 Task: Add an event with the title Third Staff Training: Communication Skills, date '2024/05/02', time 7:50 AM to 9:50 AMand add a description: The quality assurance team will review project documentation such as project plans, requirements specifications, design documents, and test plans. They will ensure that the documentation is complete, accurate, and aligns with the project objectives and stakeholder expectations., put the event into Blue category, logged in from the account softage.8@softage.netand send the event invitation to softage.3@softage.net and softage.4@softage.net. Set a reminder for the event 30 minutes before
Action: Mouse moved to (118, 146)
Screenshot: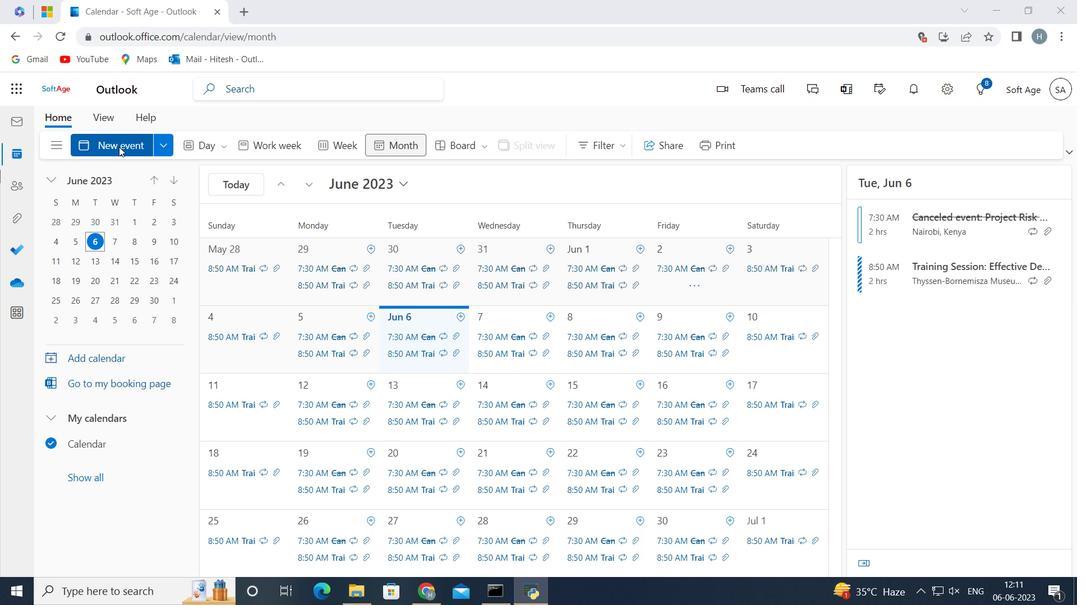 
Action: Mouse pressed left at (118, 146)
Screenshot: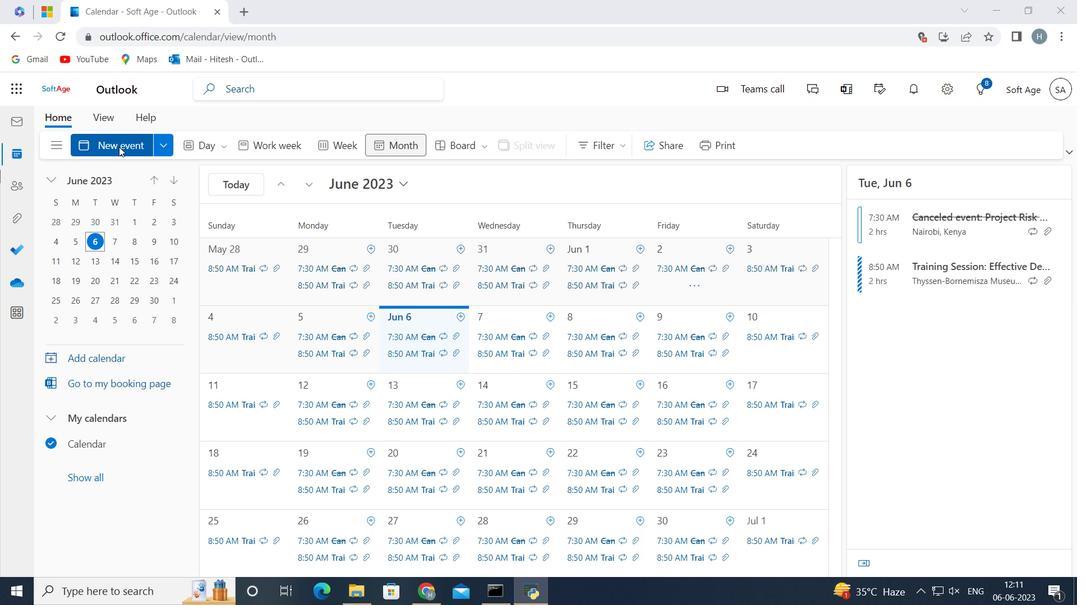 
Action: Mouse moved to (359, 236)
Screenshot: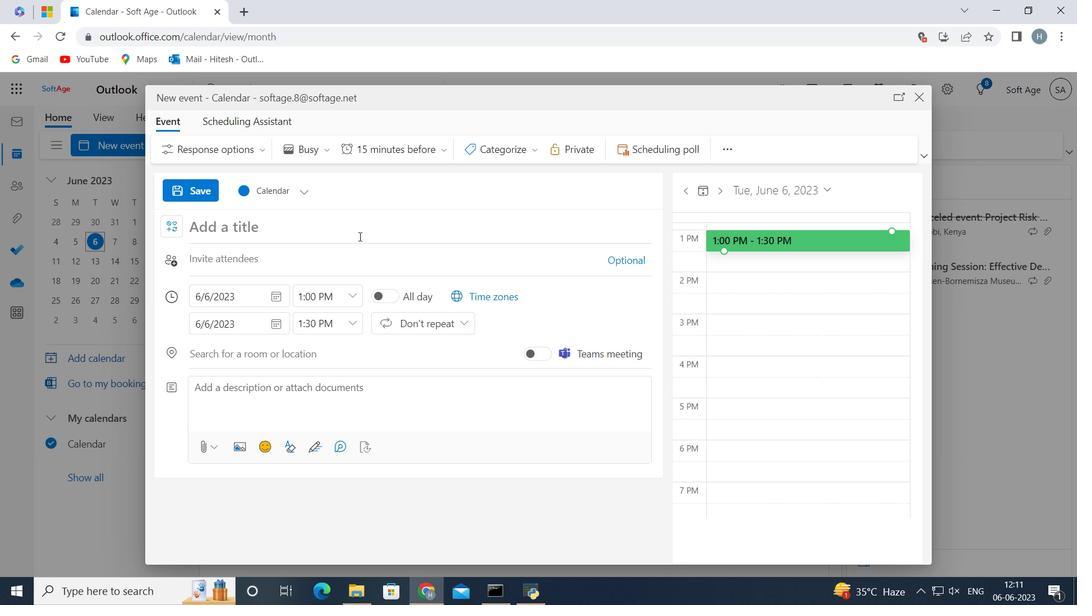 
Action: Mouse pressed left at (359, 236)
Screenshot: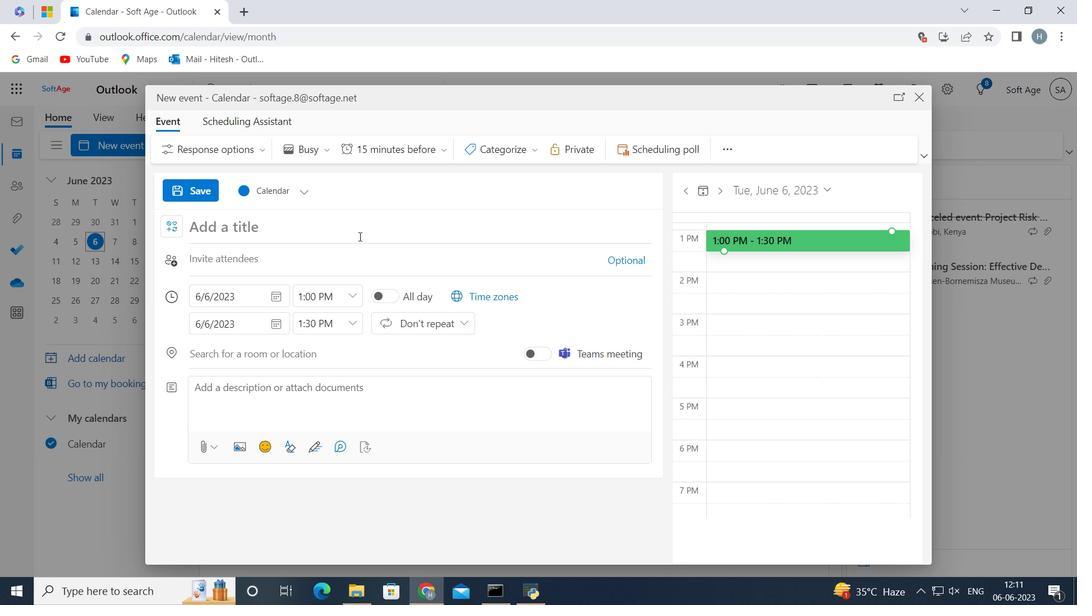 
Action: Key pressed <Key.shift>Third<Key.space><Key.shift>Staff<Key.space><Key.shift>Training<Key.shift_r>:<Key.space><Key.shift>Communication<Key.space><Key.shift>Skills<Key.space>
Screenshot: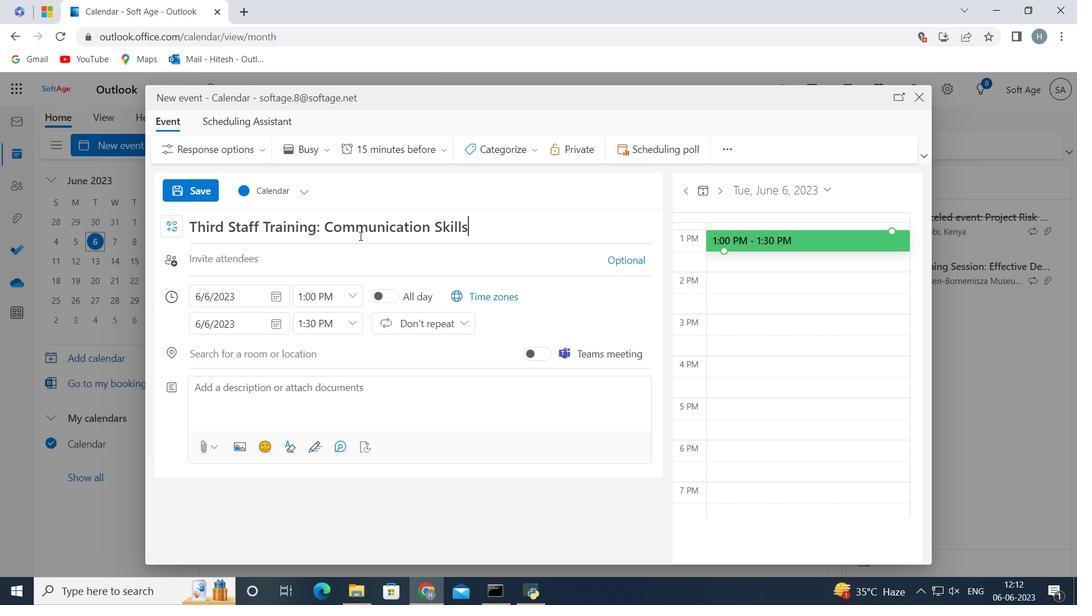 
Action: Mouse moved to (275, 293)
Screenshot: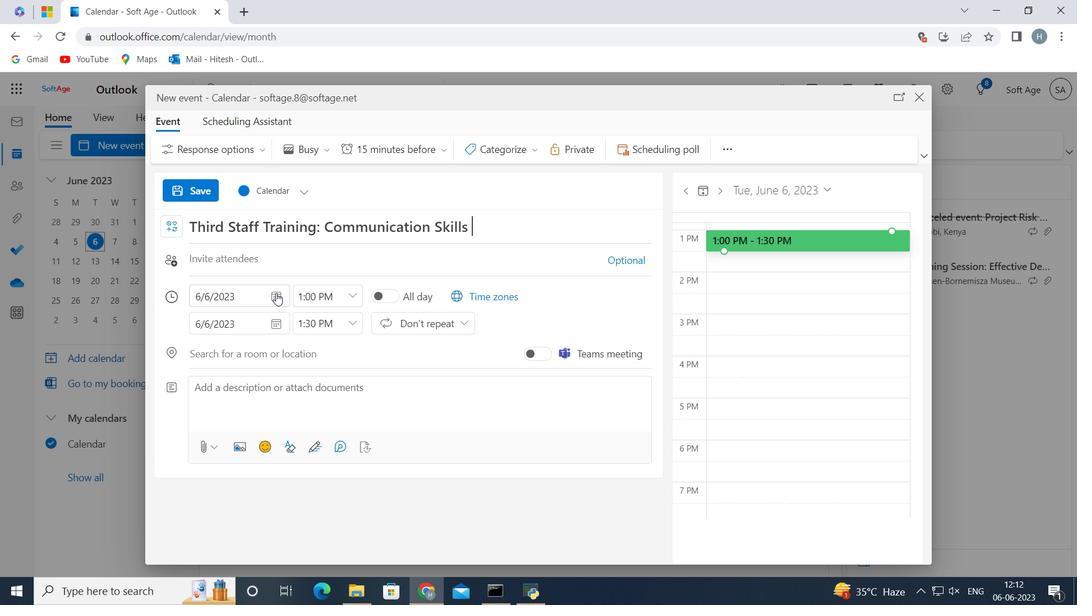 
Action: Mouse pressed left at (275, 293)
Screenshot: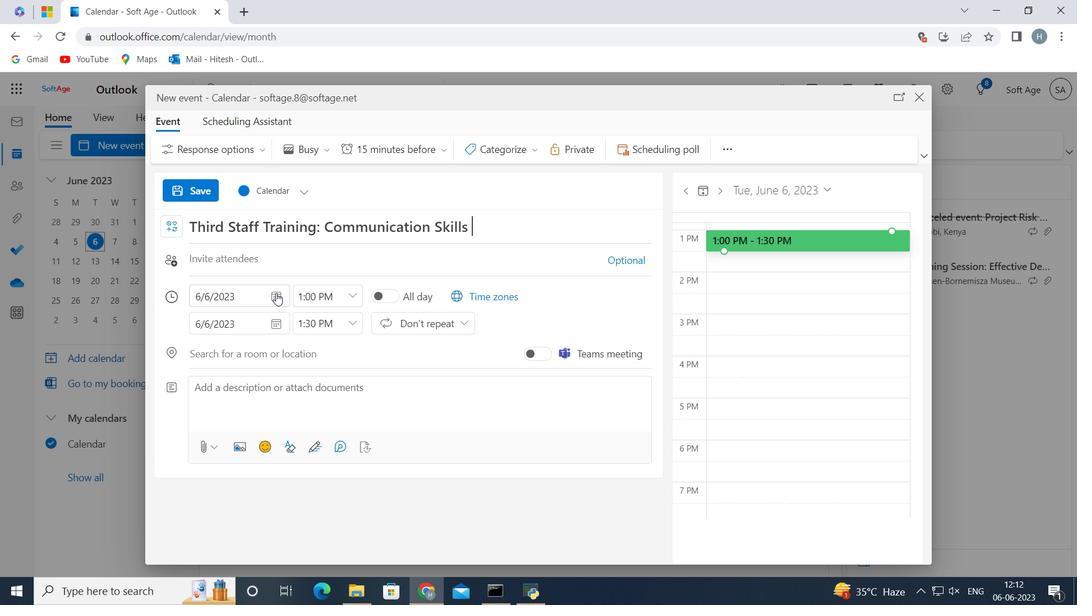 
Action: Mouse moved to (249, 325)
Screenshot: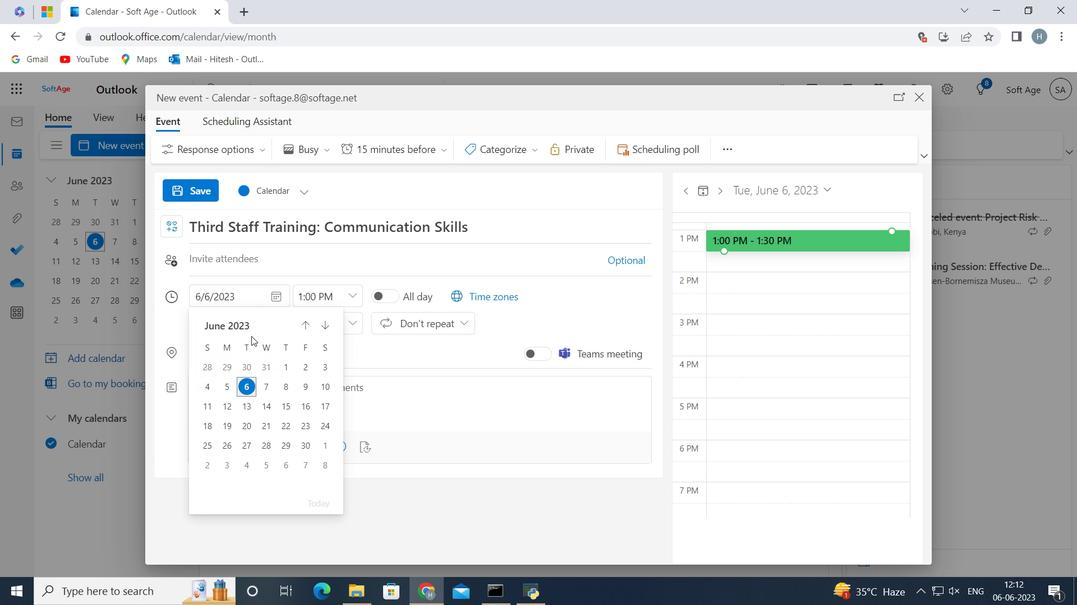 
Action: Mouse pressed left at (249, 325)
Screenshot: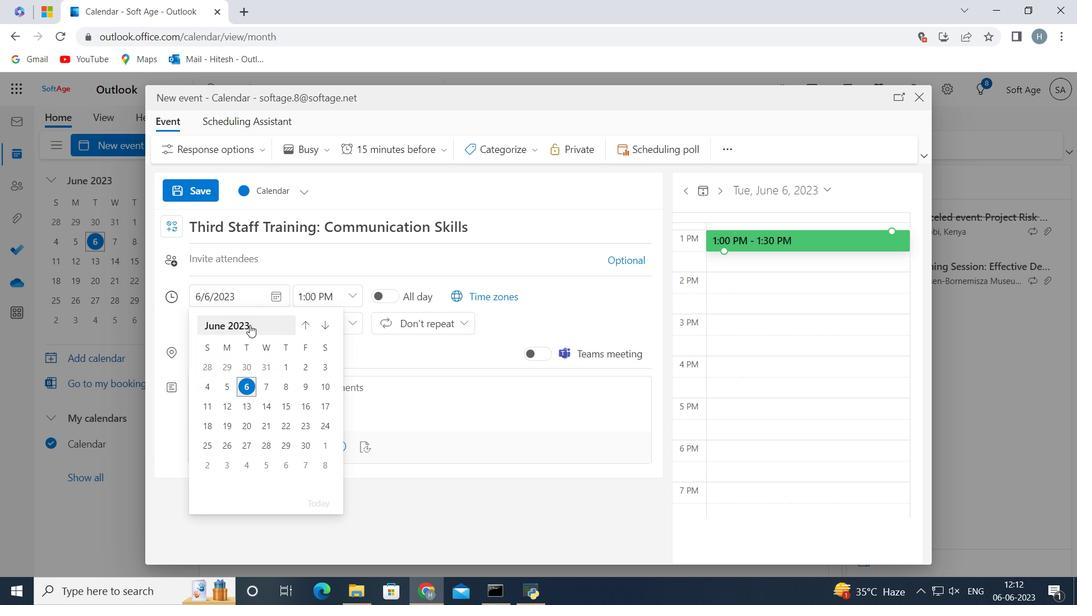 
Action: Mouse moved to (249, 325)
Screenshot: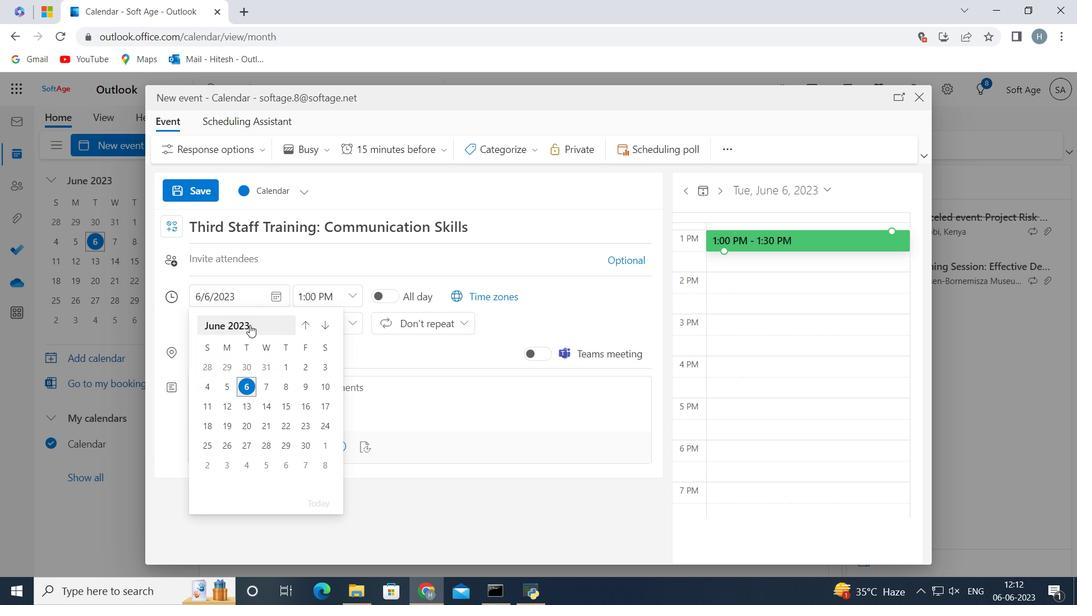 
Action: Mouse pressed left at (249, 325)
Screenshot: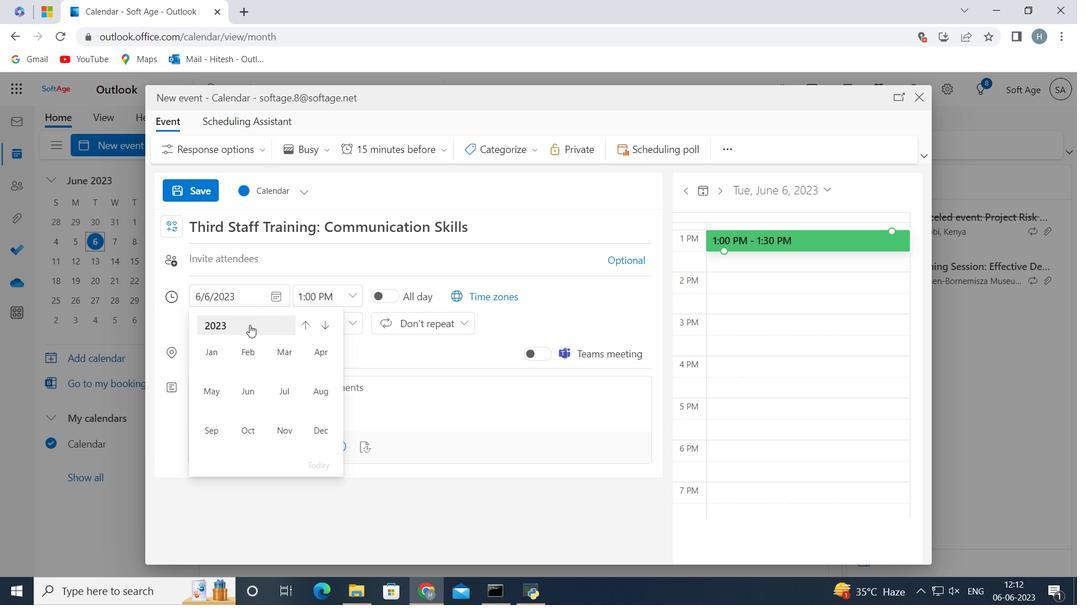 
Action: Mouse moved to (215, 390)
Screenshot: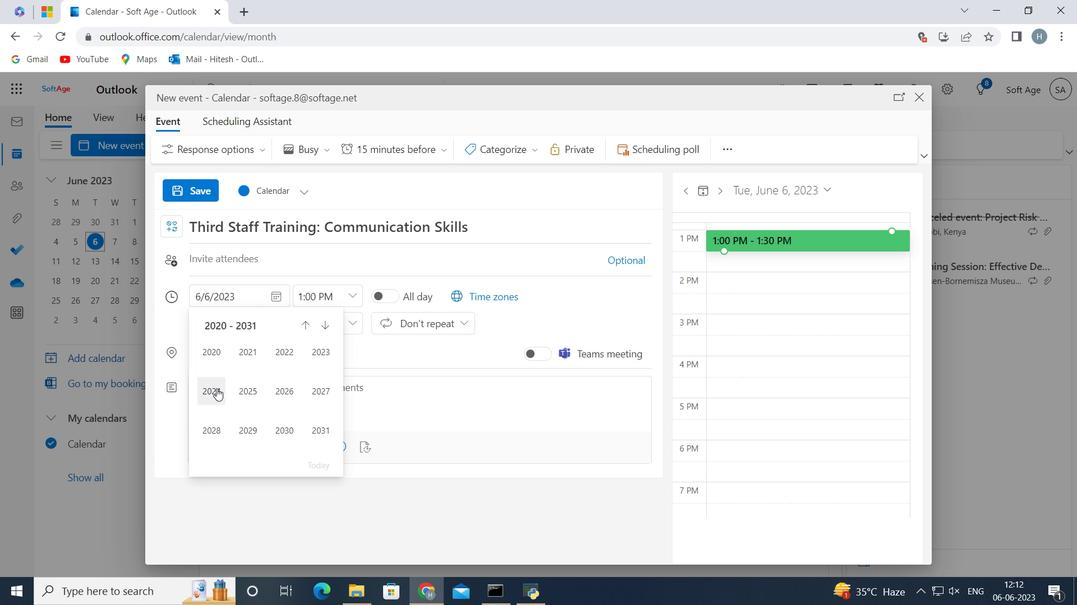 
Action: Mouse pressed left at (215, 390)
Screenshot: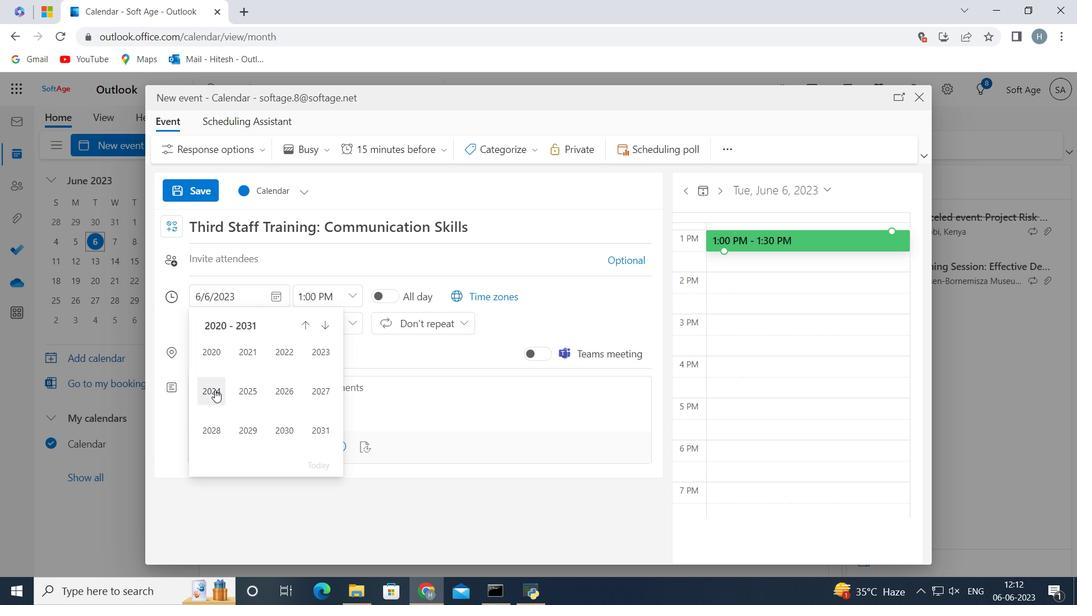 
Action: Mouse moved to (208, 390)
Screenshot: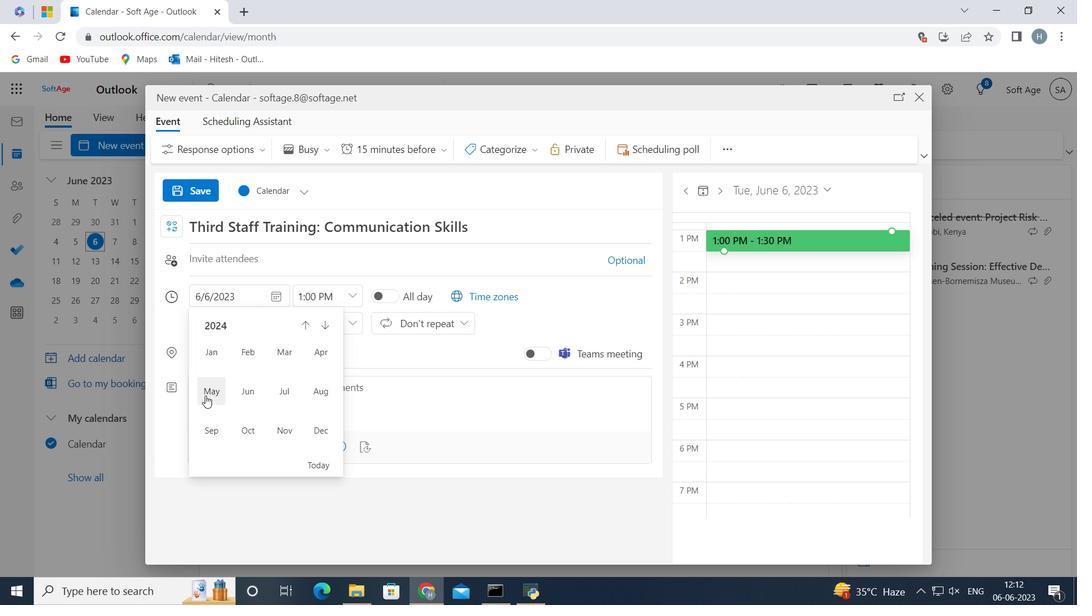 
Action: Mouse pressed left at (208, 390)
Screenshot: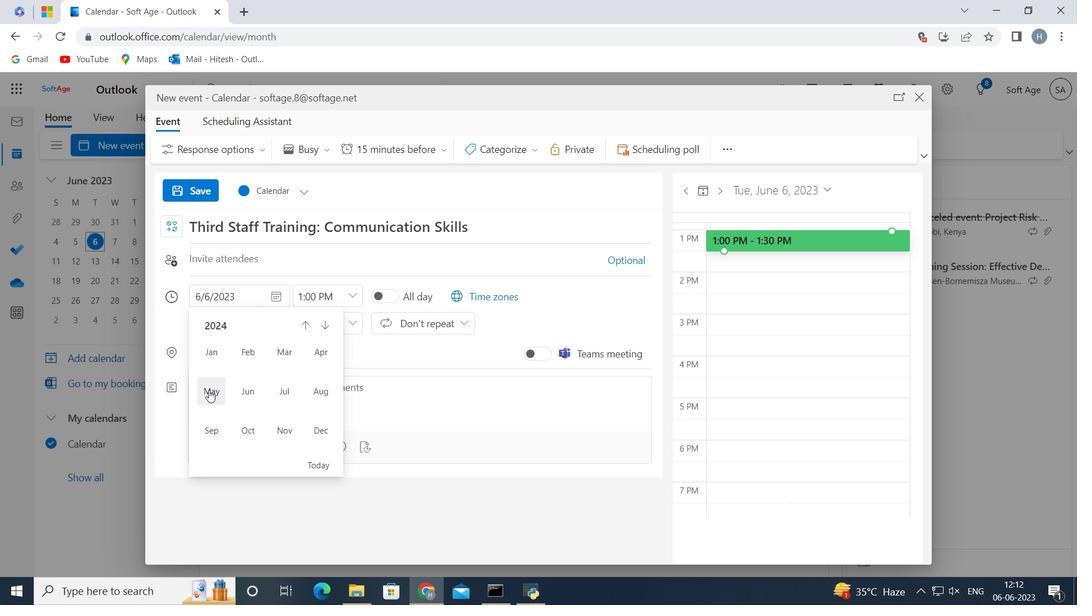 
Action: Mouse moved to (282, 368)
Screenshot: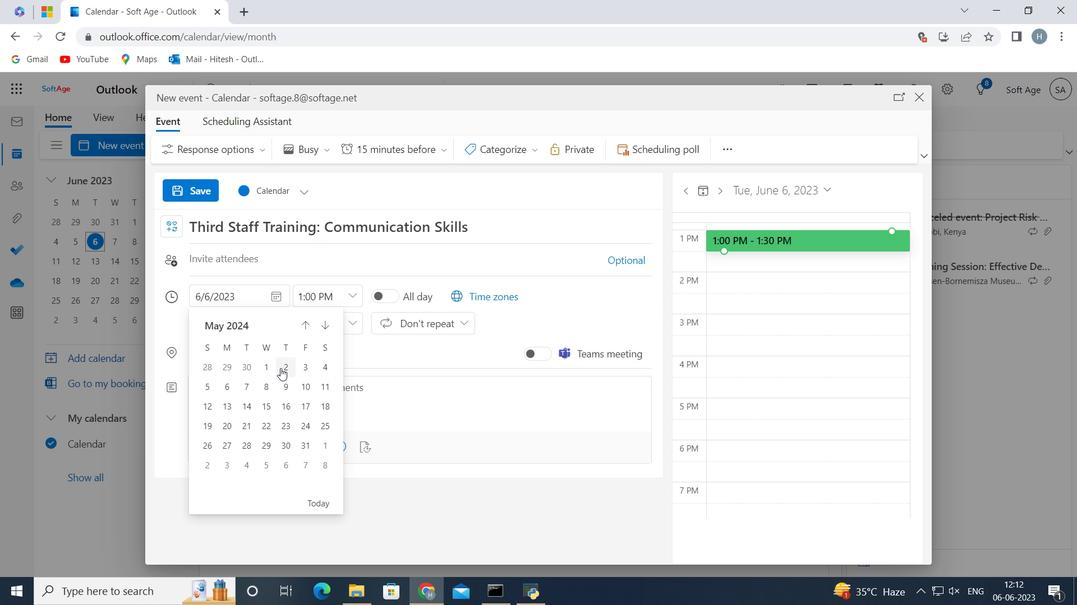 
Action: Mouse pressed left at (282, 368)
Screenshot: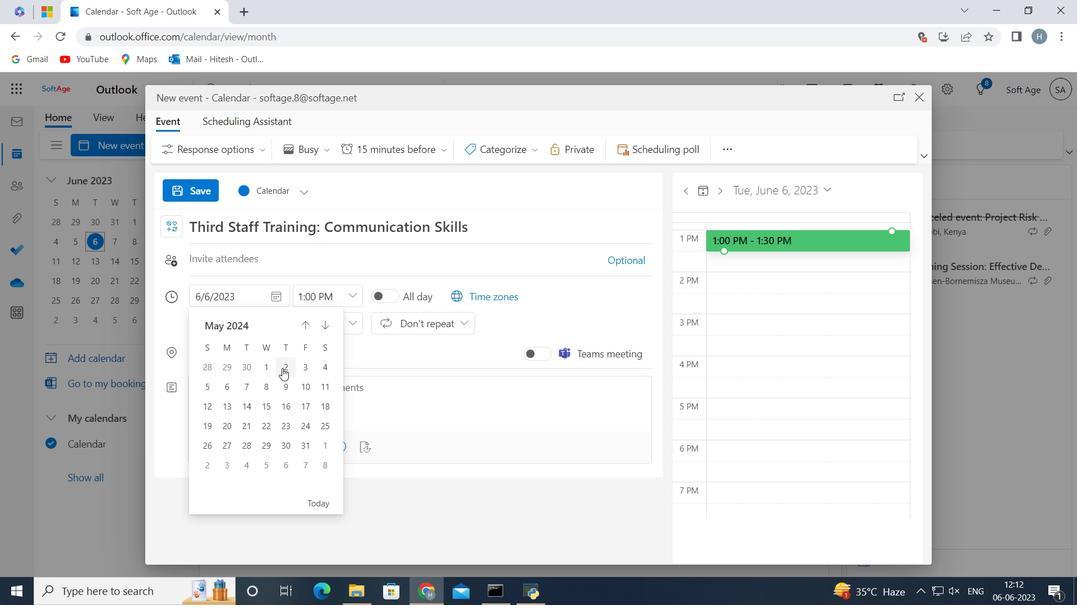 
Action: Mouse moved to (355, 292)
Screenshot: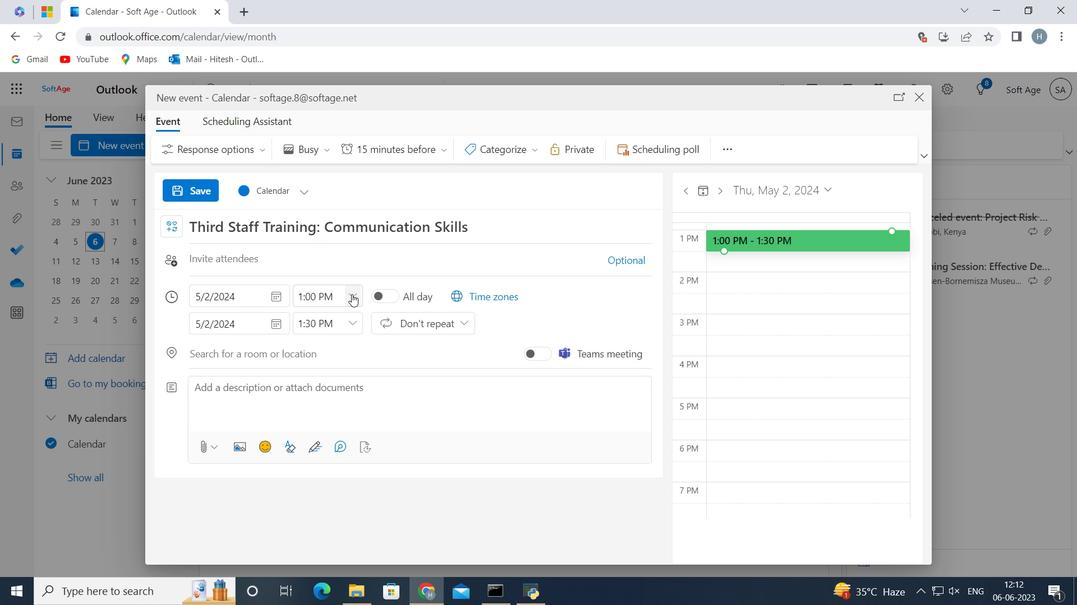 
Action: Mouse pressed left at (355, 292)
Screenshot: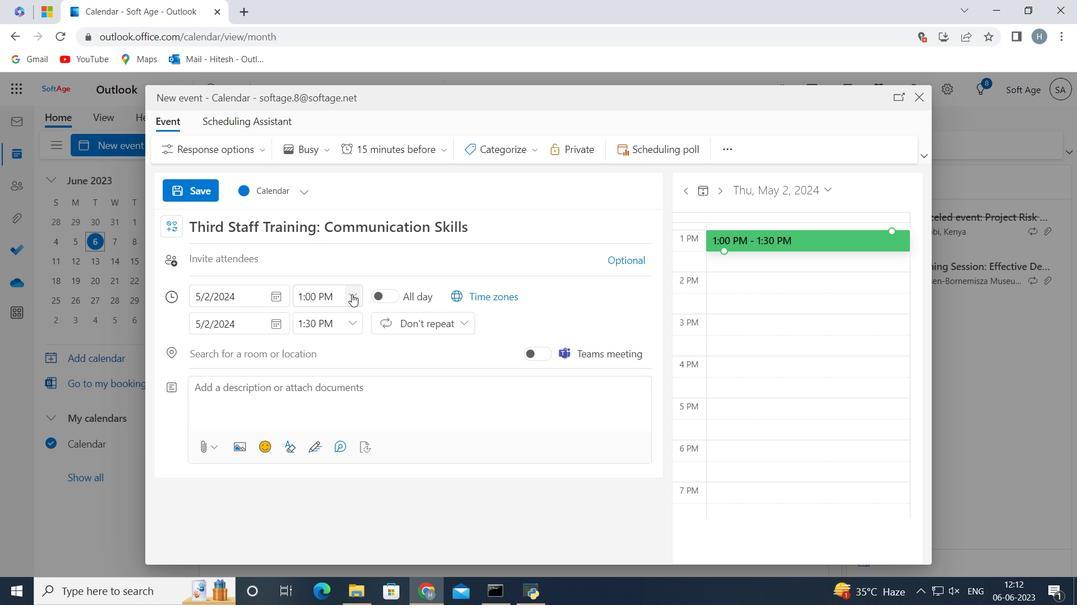 
Action: Mouse moved to (315, 401)
Screenshot: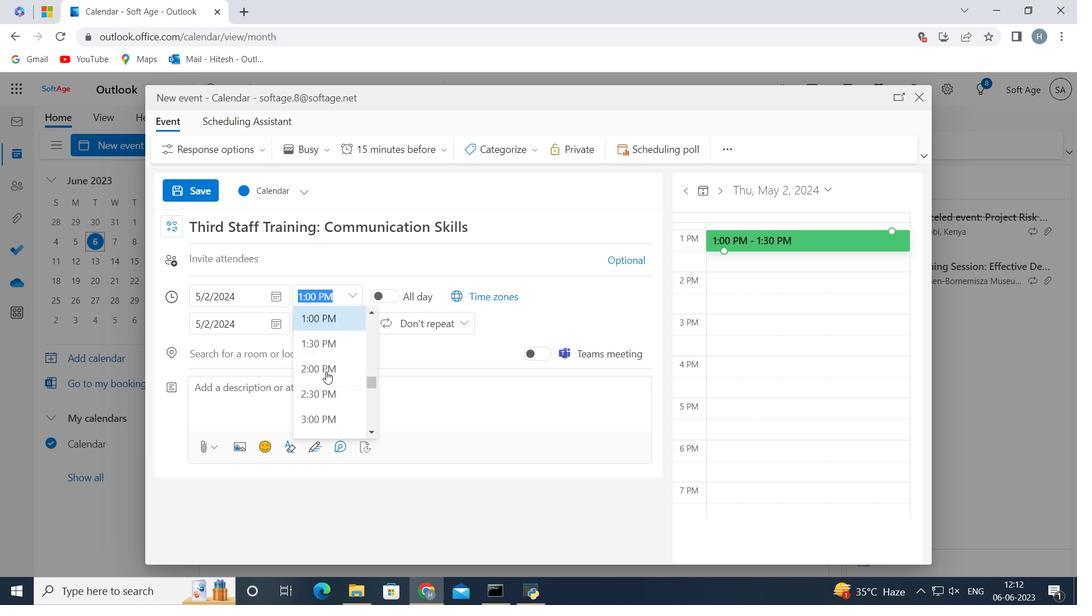 
Action: Mouse scrolled (315, 402) with delta (0, 0)
Screenshot: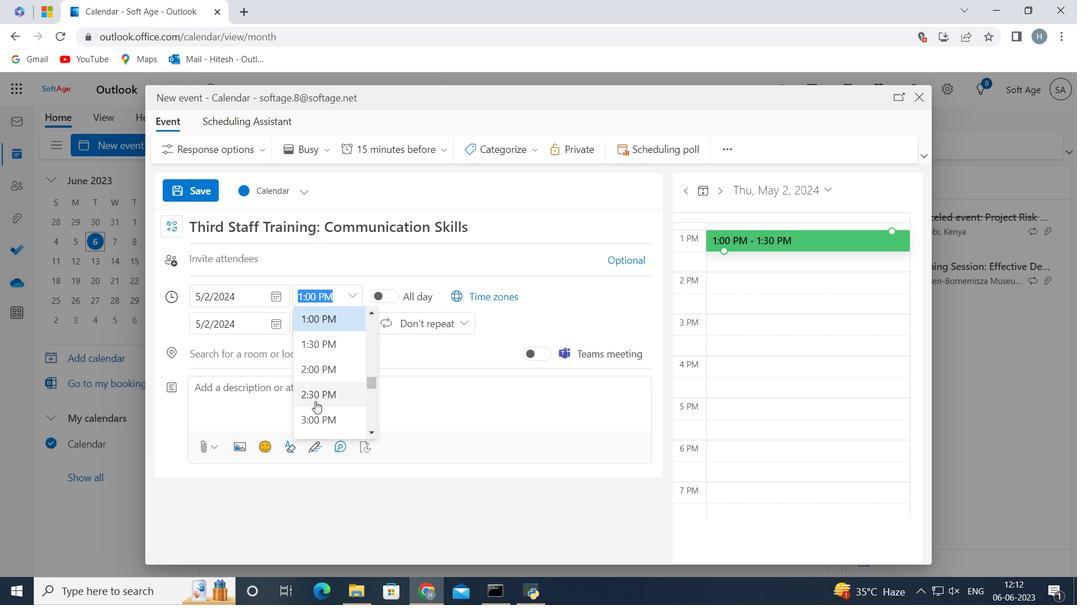 
Action: Mouse scrolled (315, 402) with delta (0, 0)
Screenshot: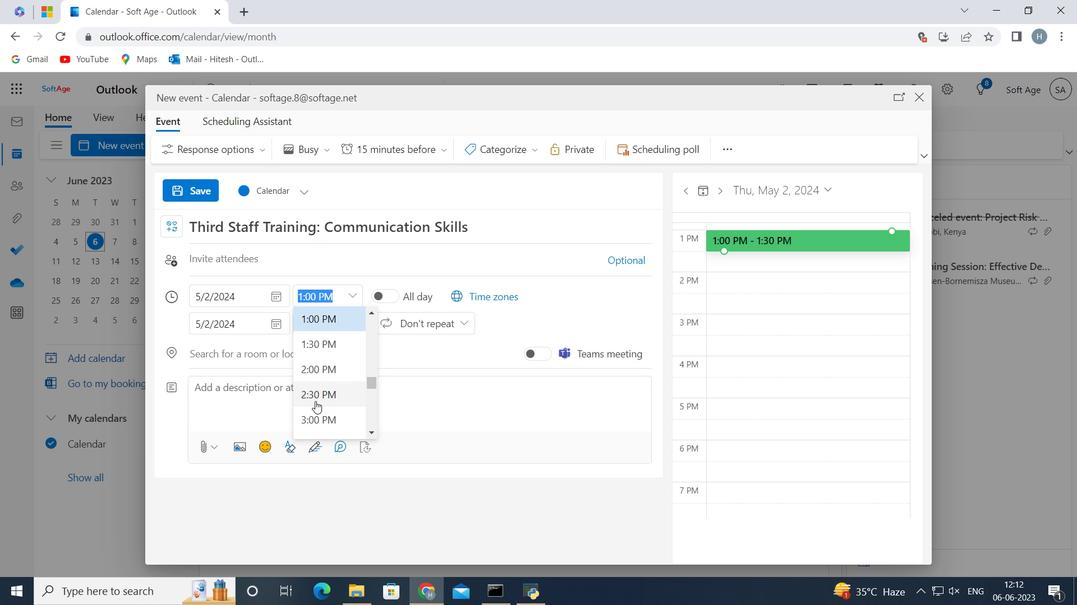 
Action: Mouse scrolled (315, 402) with delta (0, 0)
Screenshot: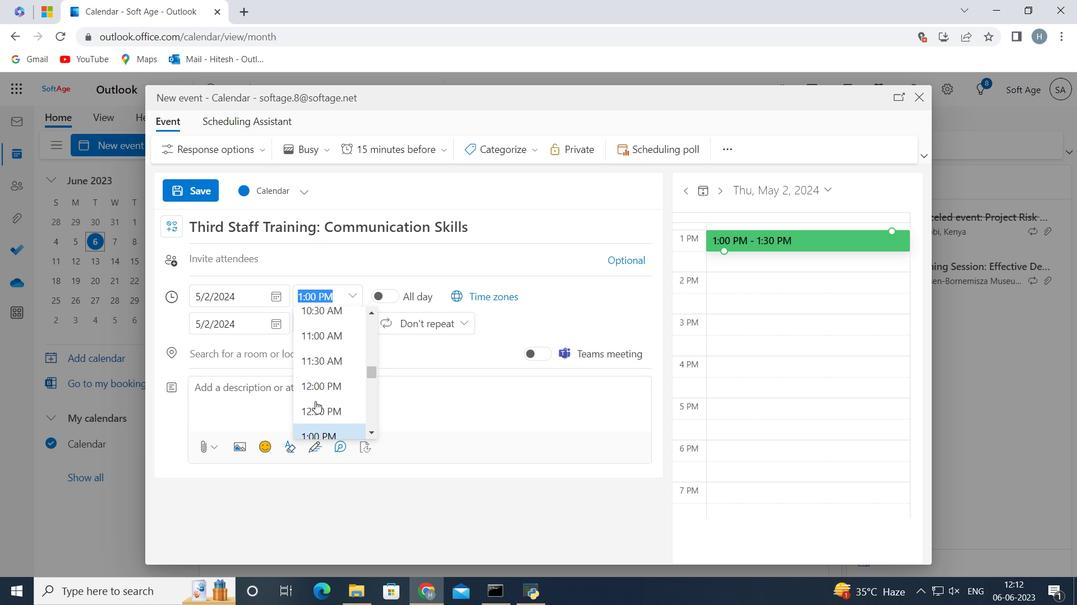 
Action: Mouse scrolled (315, 402) with delta (0, 0)
Screenshot: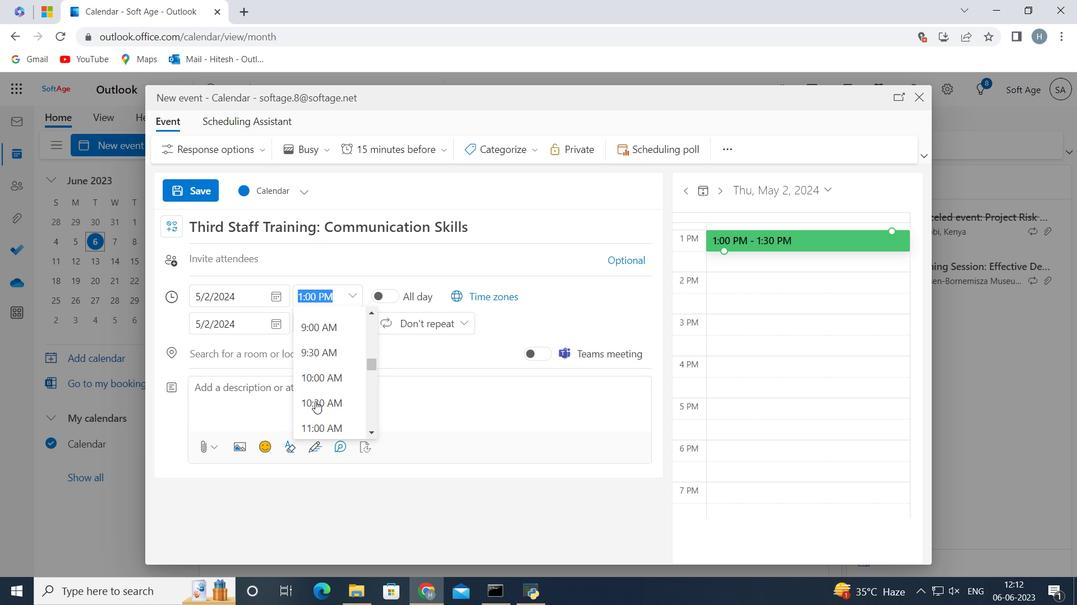 
Action: Mouse scrolled (315, 402) with delta (0, 0)
Screenshot: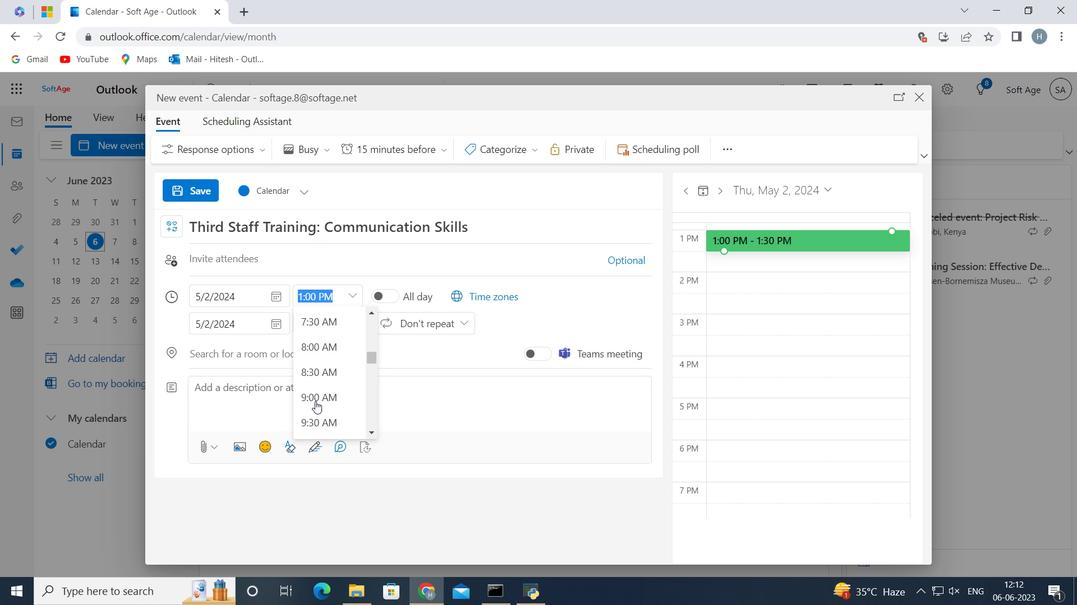 
Action: Mouse moved to (317, 385)
Screenshot: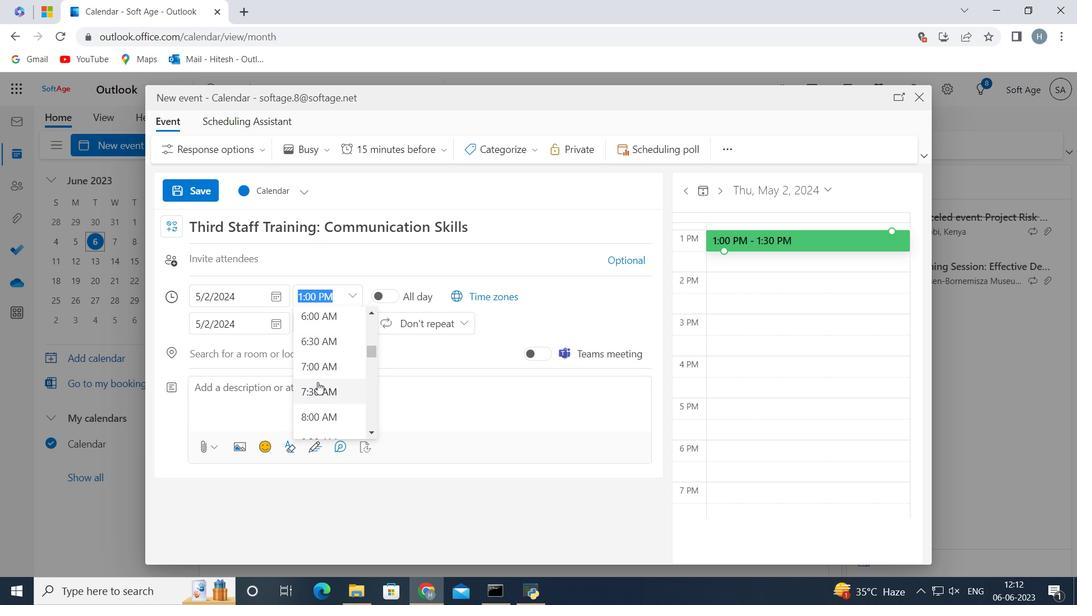 
Action: Mouse pressed left at (317, 385)
Screenshot: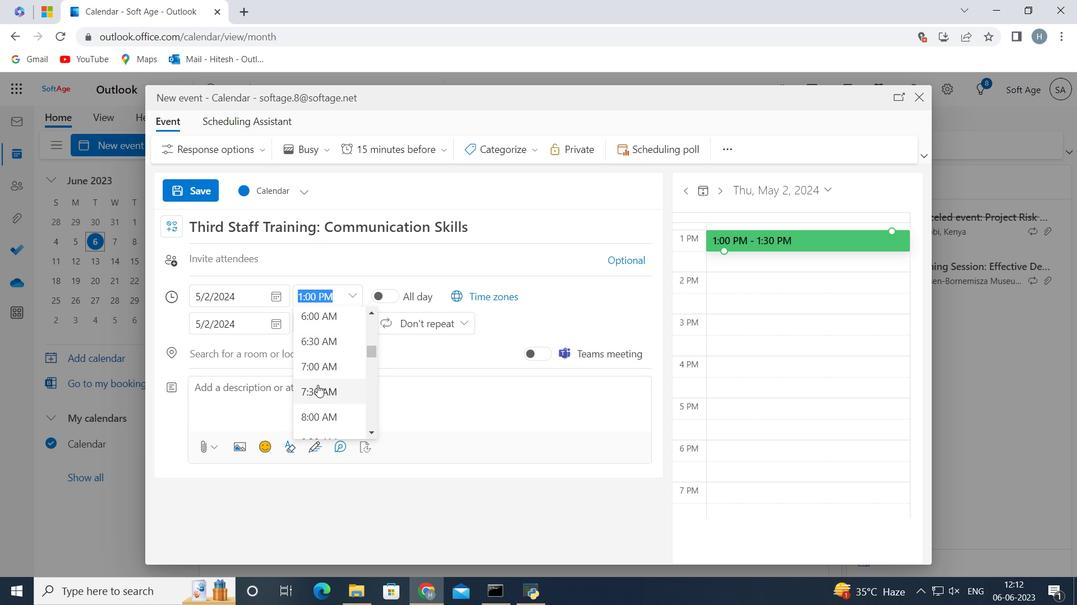 
Action: Mouse moved to (312, 302)
Screenshot: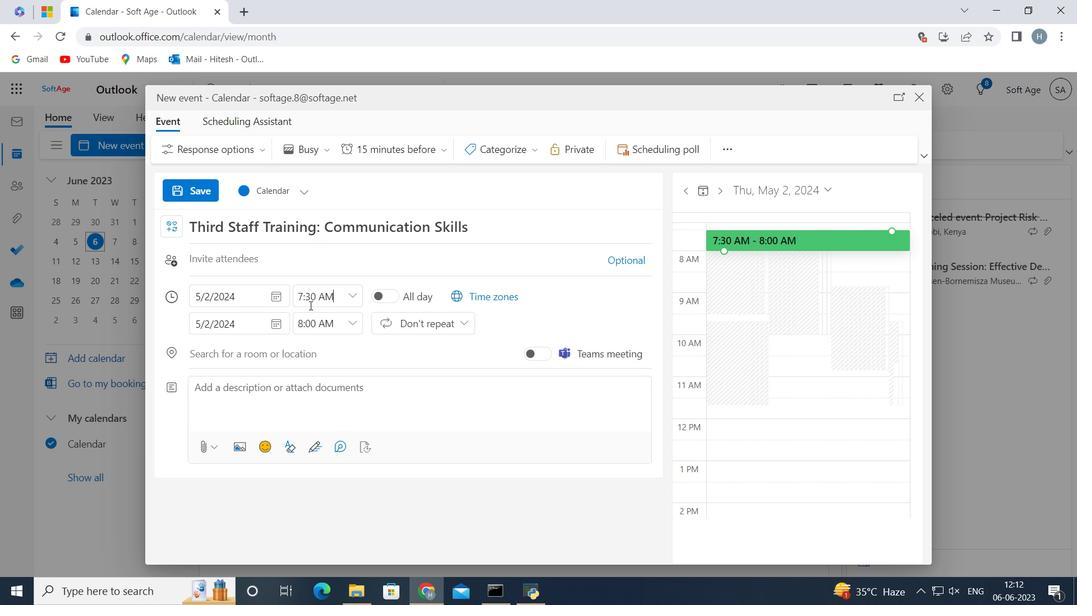
Action: Mouse pressed left at (312, 302)
Screenshot: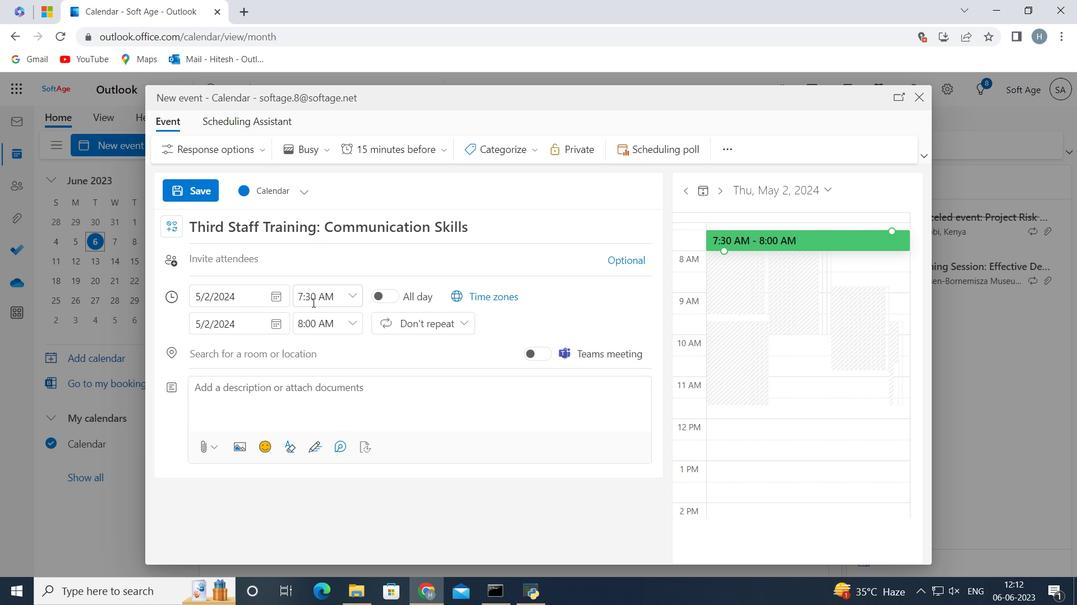 
Action: Mouse moved to (311, 304)
Screenshot: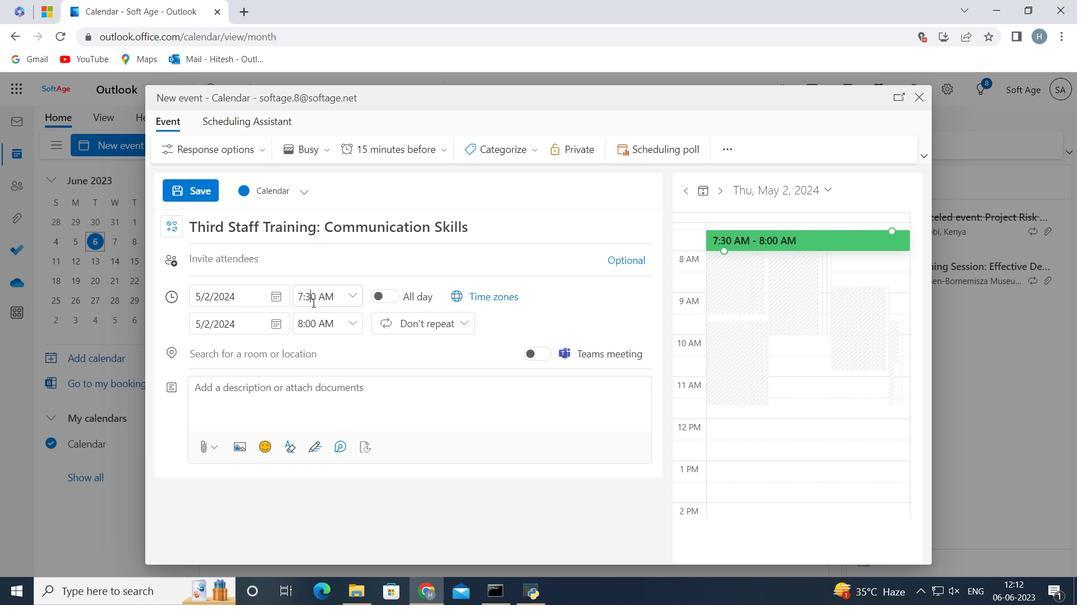 
Action: Key pressed <Key.backspace>5
Screenshot: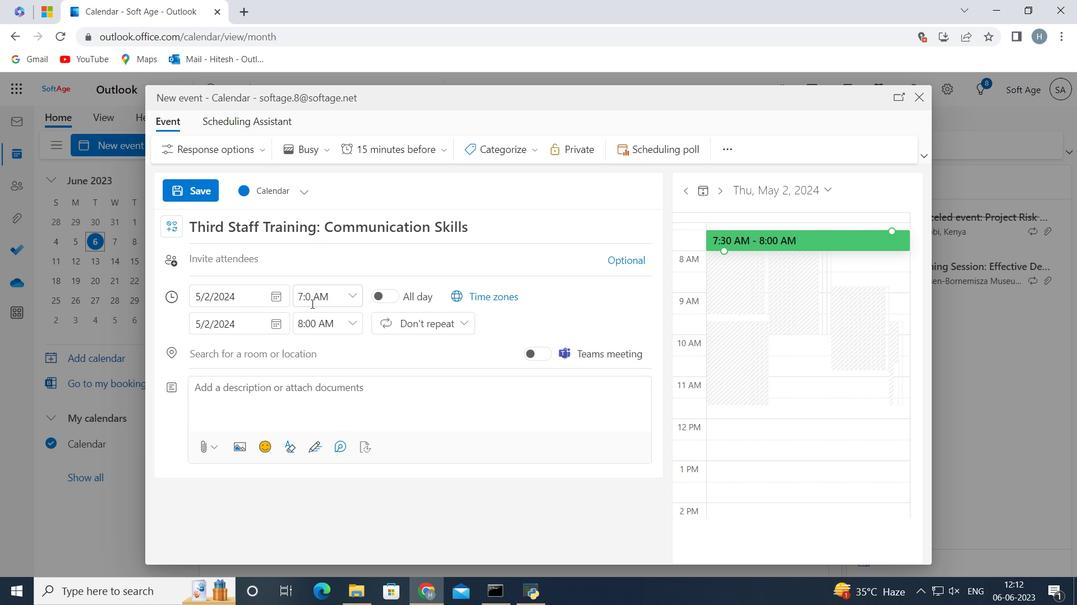 
Action: Mouse moved to (357, 321)
Screenshot: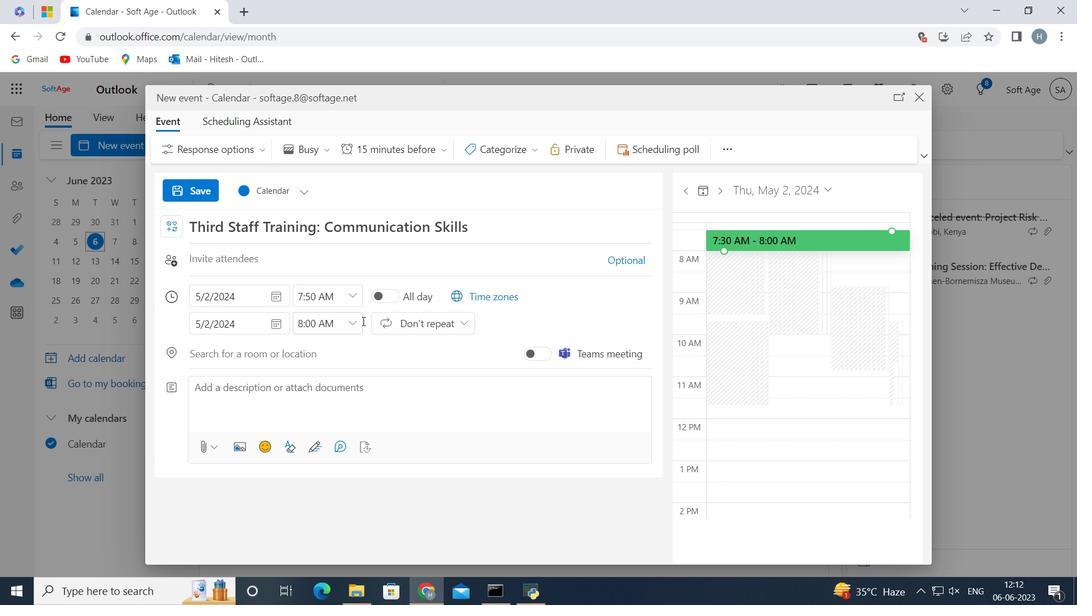 
Action: Mouse pressed left at (357, 321)
Screenshot: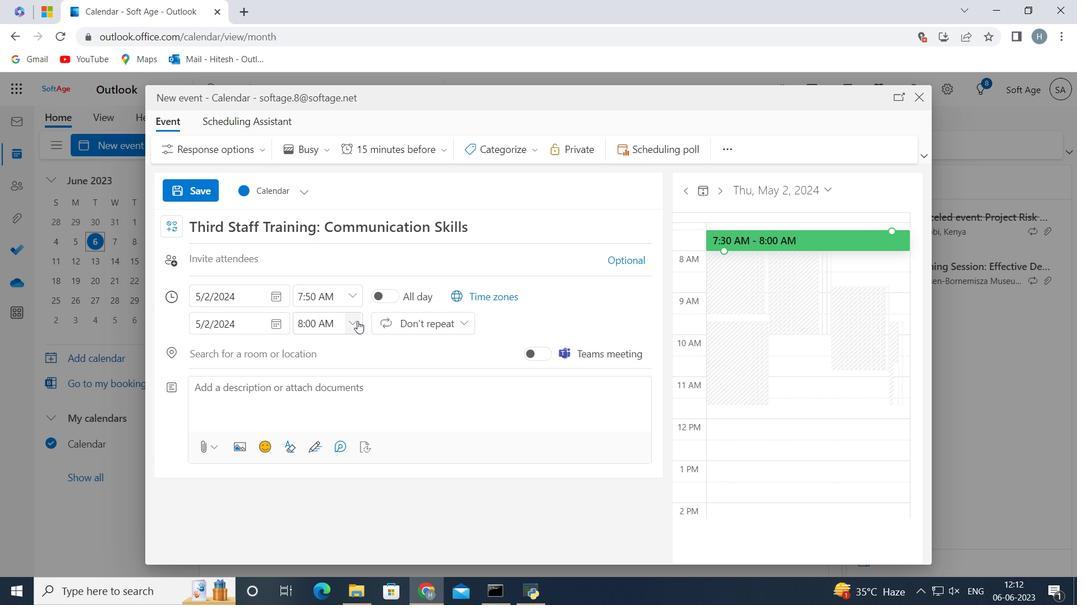 
Action: Mouse moved to (361, 414)
Screenshot: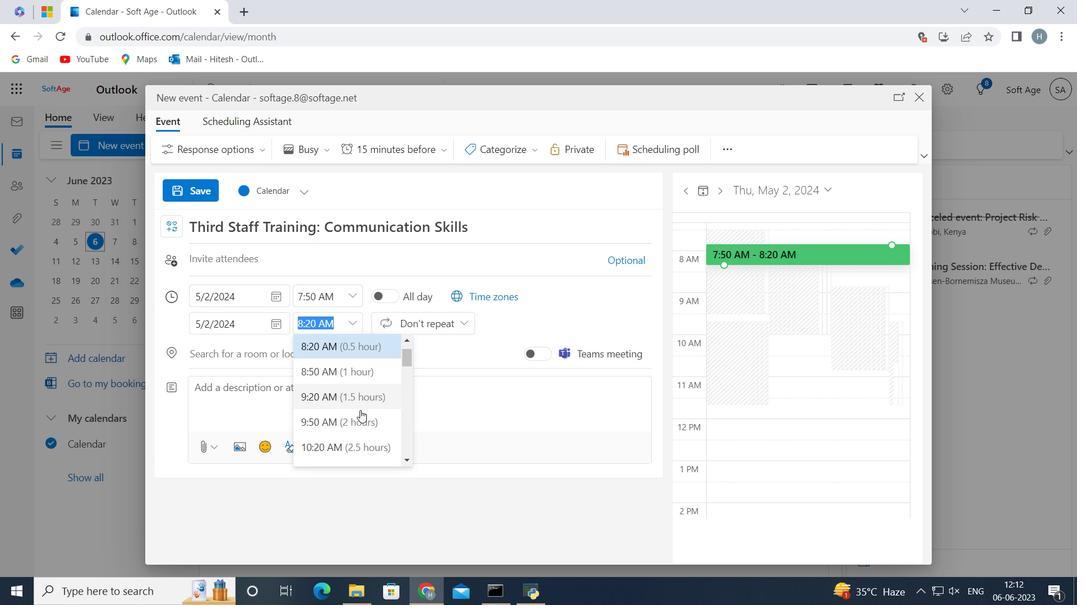 
Action: Mouse pressed left at (361, 414)
Screenshot: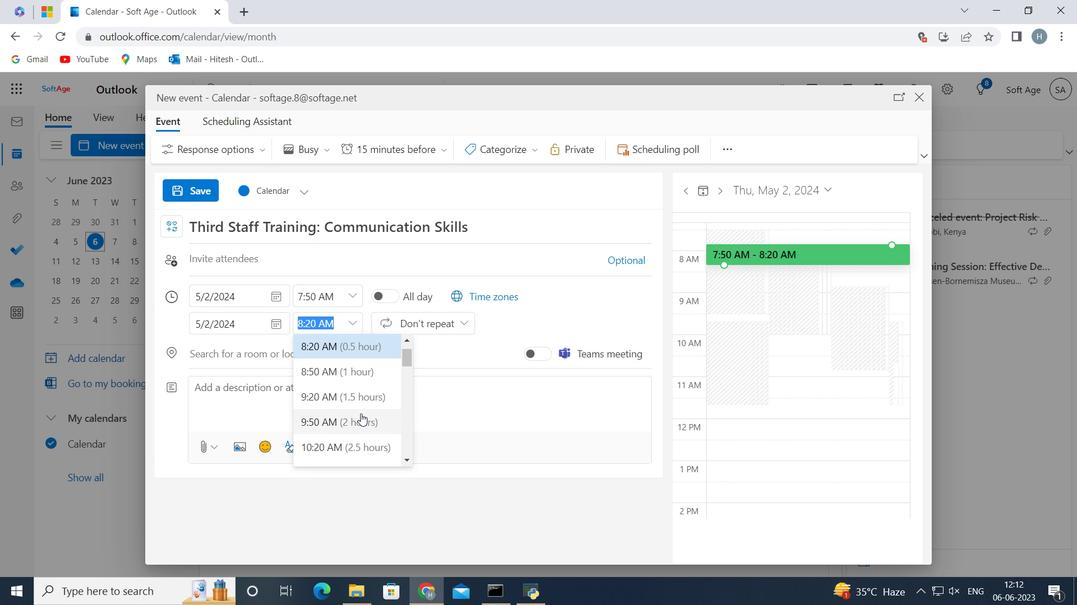 
Action: Mouse moved to (347, 387)
Screenshot: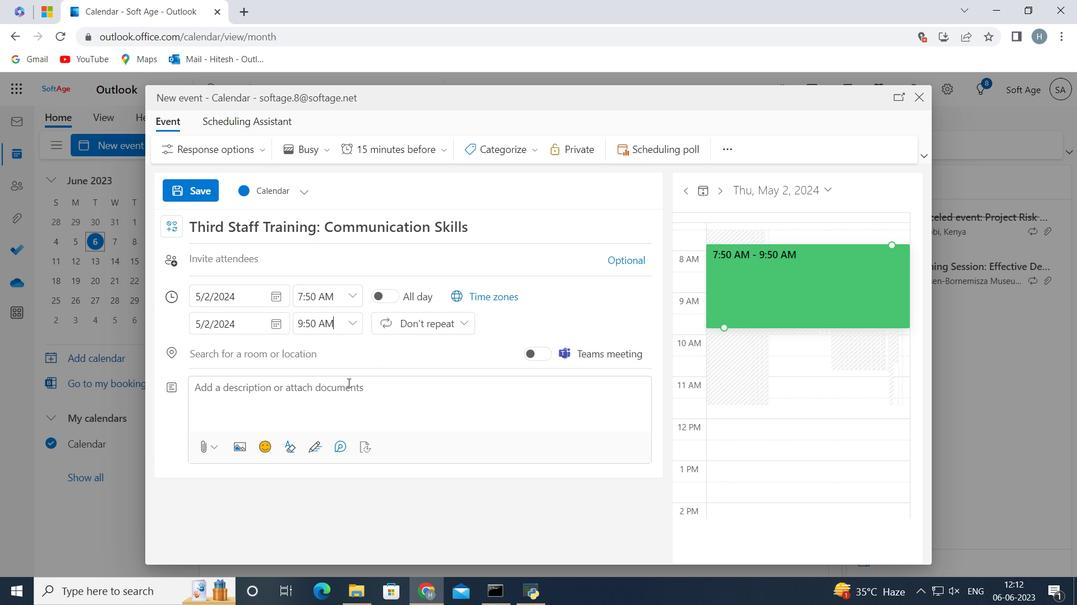 
Action: Mouse pressed left at (347, 387)
Screenshot: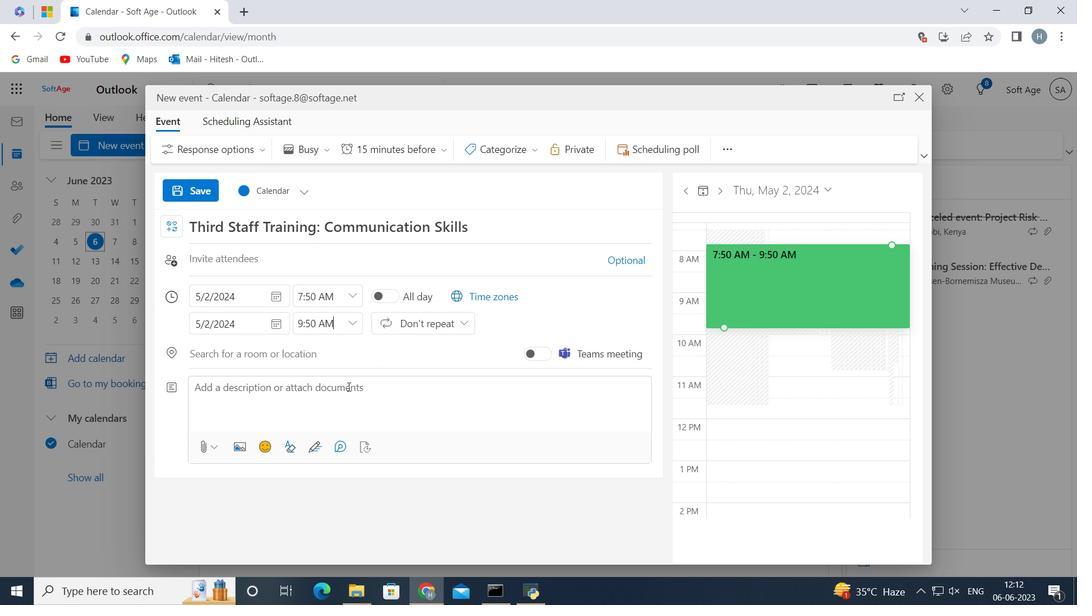 
Action: Mouse moved to (348, 387)
Screenshot: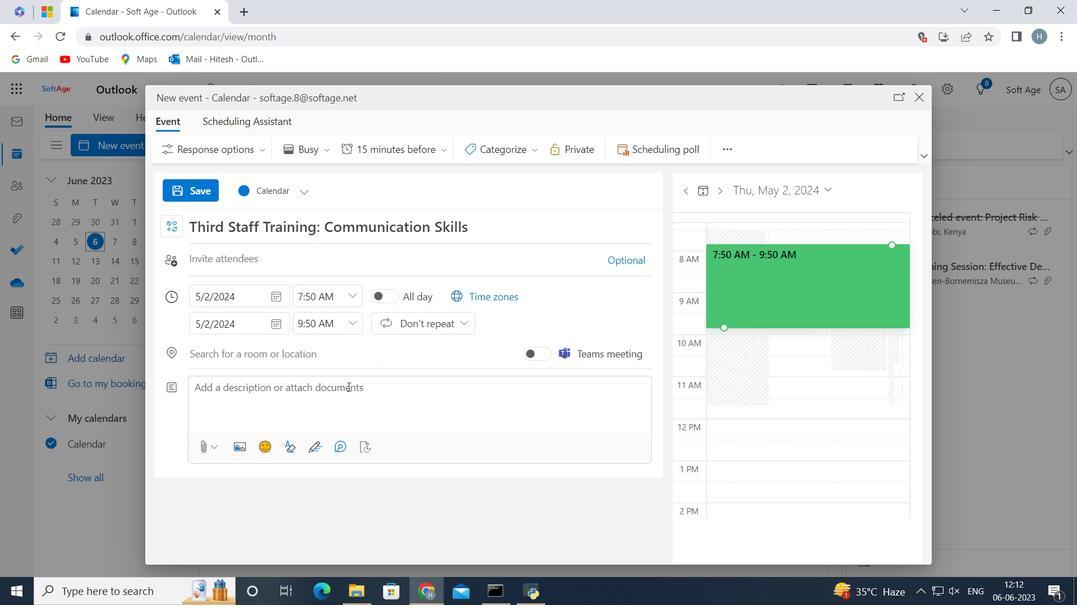 
Action: Key pressed <Key.shift>The<Key.space>quality<Key.space>assurance<Key.space>team<Key.space>will<Key.space>revie<Key.space>project<Key.space>documentation<Key.space>such<Key.space>as<Key.space>project<Key.space>plans,<Key.space>requirements<Key.space>specifications,<Key.space>design<Key.space>documents,<Key.space>and<Key.space>test<Key.space>plans.<Key.space><Key.shift>They<Key.space>will<Key.space>ensure<Key.space>that<Key.space>the<Key.space>documents<Key.backspace>ation<Key.space>is<Key.space>complete,<Key.space>accurate,<Key.space>and<Key.space>aligns<Key.space>with<Key.space>the<Key.space>project<Key.space>objectives<Key.space>and<Key.space>stakeholder<Key.space>expectations.<Key.space>
Screenshot: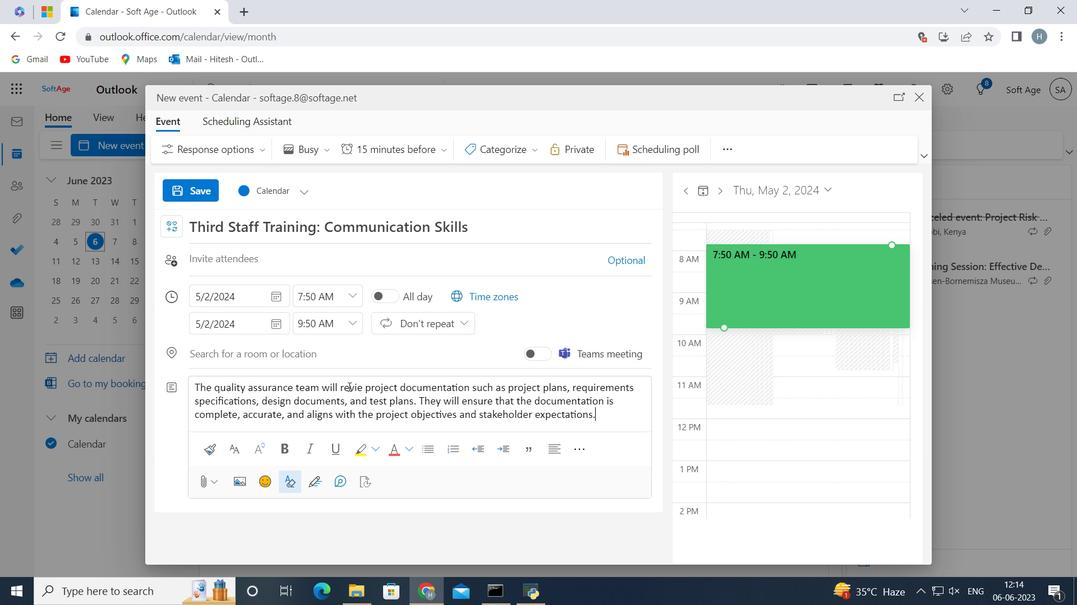 
Action: Mouse moved to (521, 152)
Screenshot: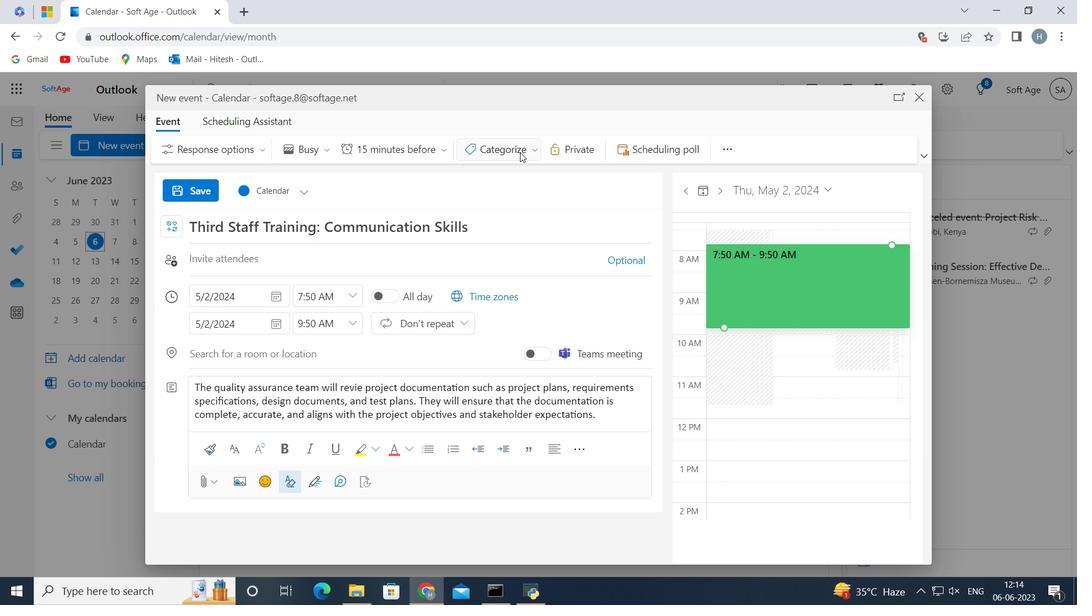 
Action: Mouse pressed left at (521, 152)
Screenshot: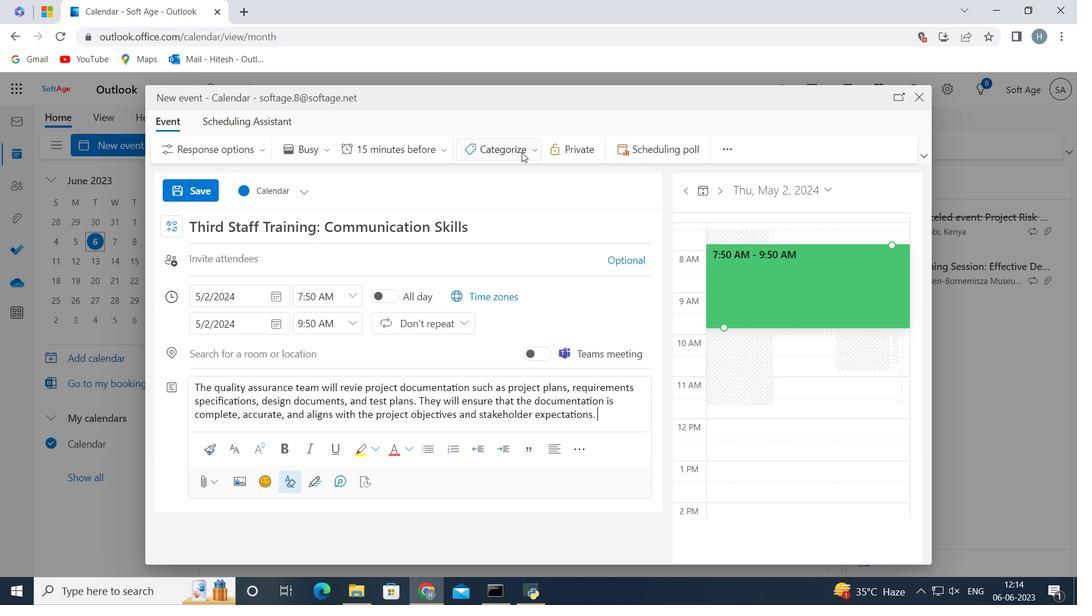 
Action: Mouse moved to (523, 178)
Screenshot: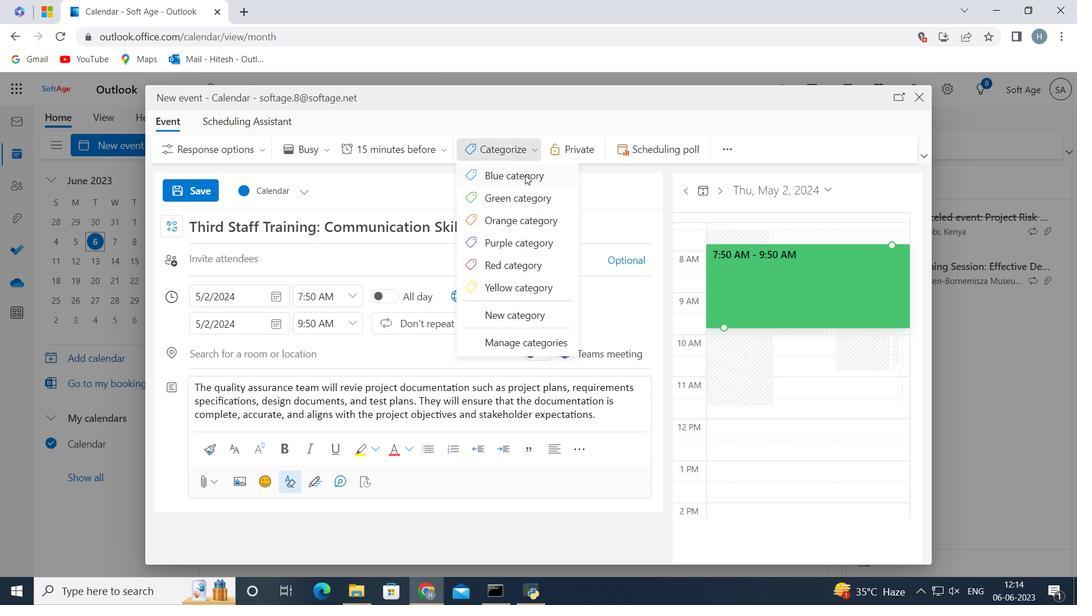 
Action: Mouse pressed left at (523, 178)
Screenshot: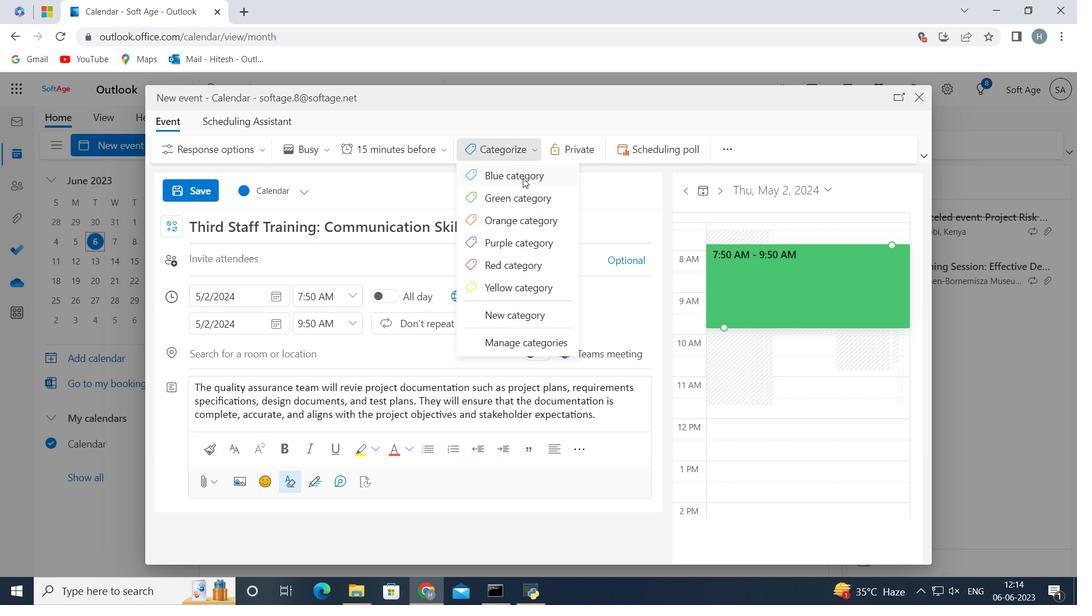 
Action: Mouse moved to (446, 270)
Screenshot: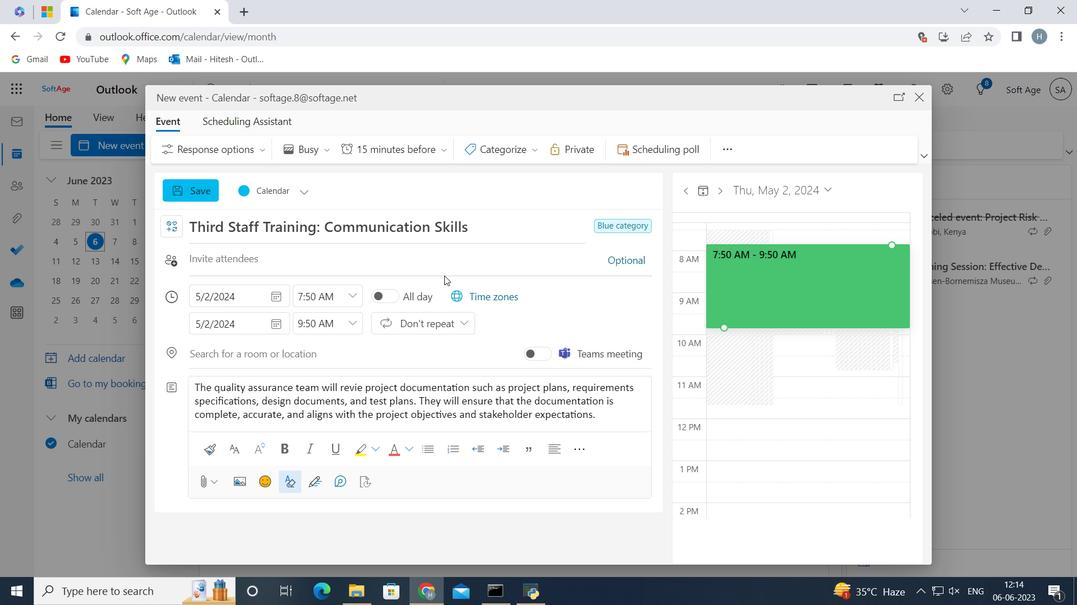 
Action: Mouse pressed left at (446, 270)
Screenshot: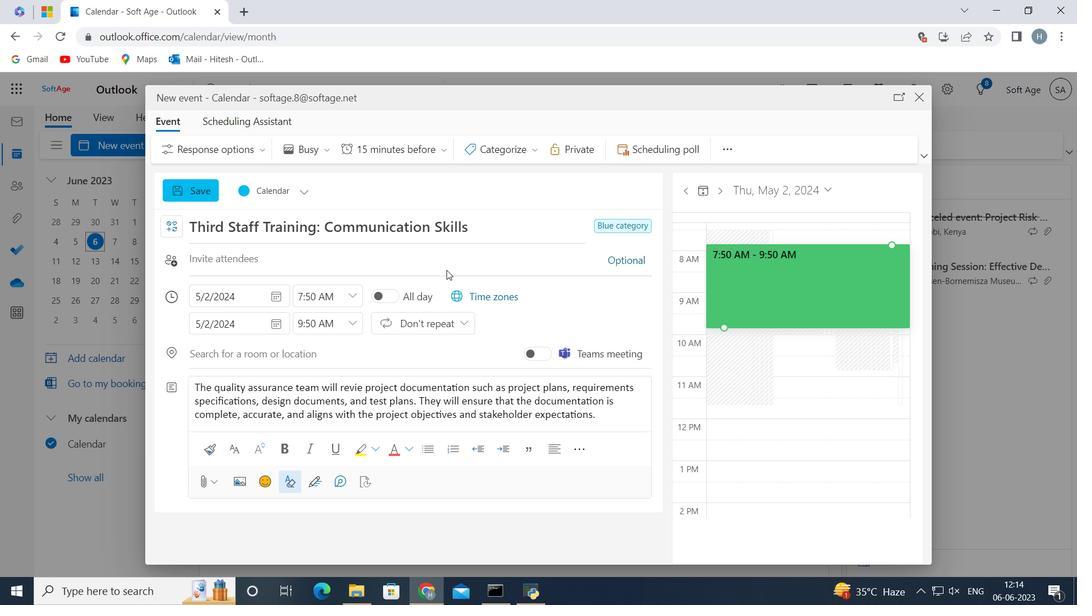 
Action: Key pressed softage.3<Key.shift><Key.shift><Key.shift>@softage.net
Screenshot: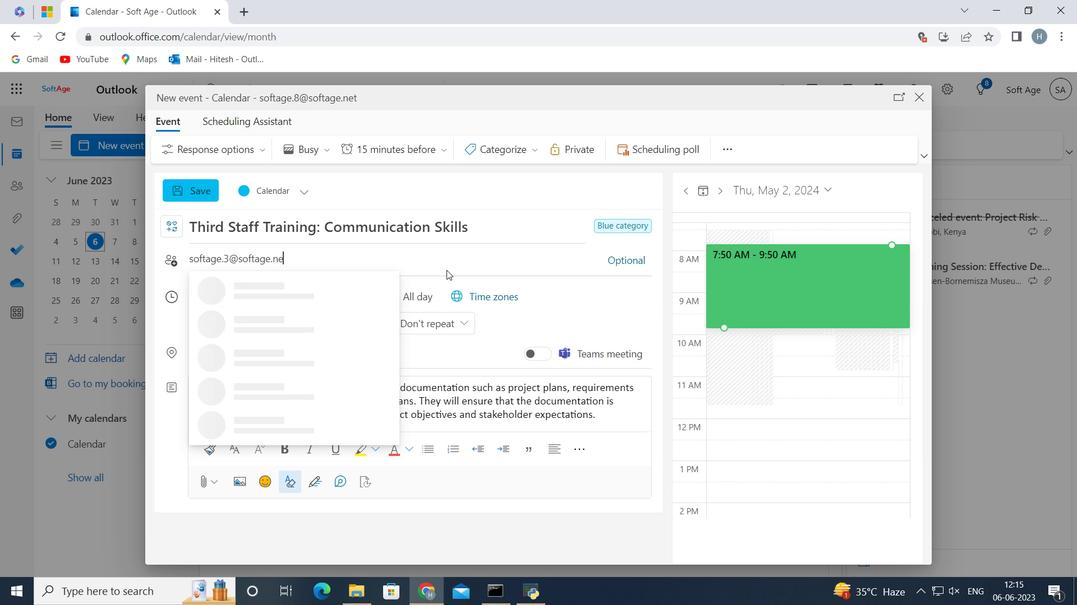 
Action: Mouse moved to (316, 285)
Screenshot: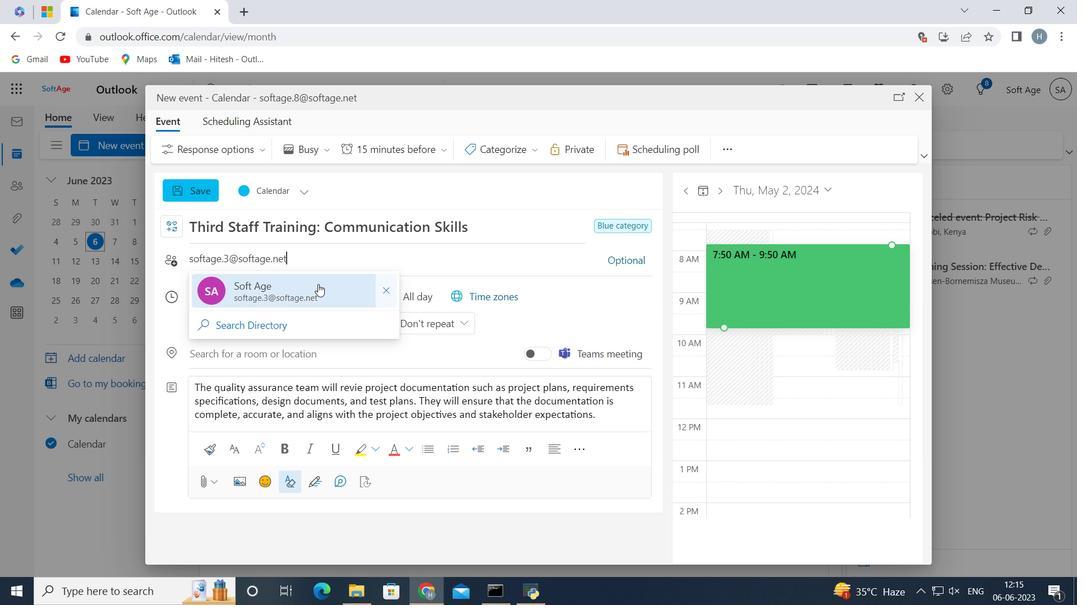 
Action: Mouse pressed left at (316, 285)
Screenshot: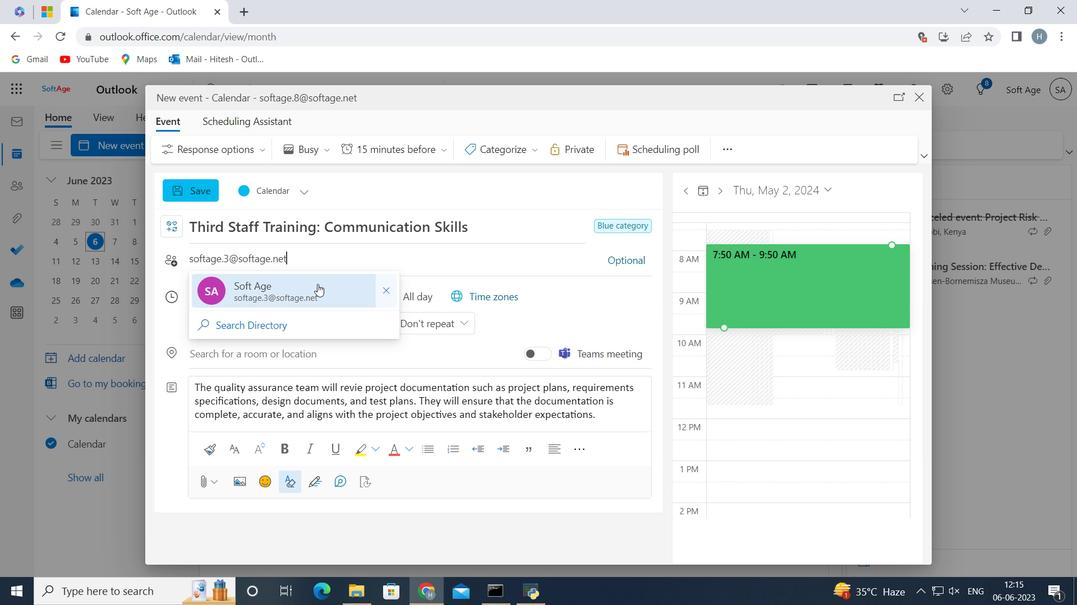 
Action: Key pressed softage.4<Key.shift>@softage.net
Screenshot: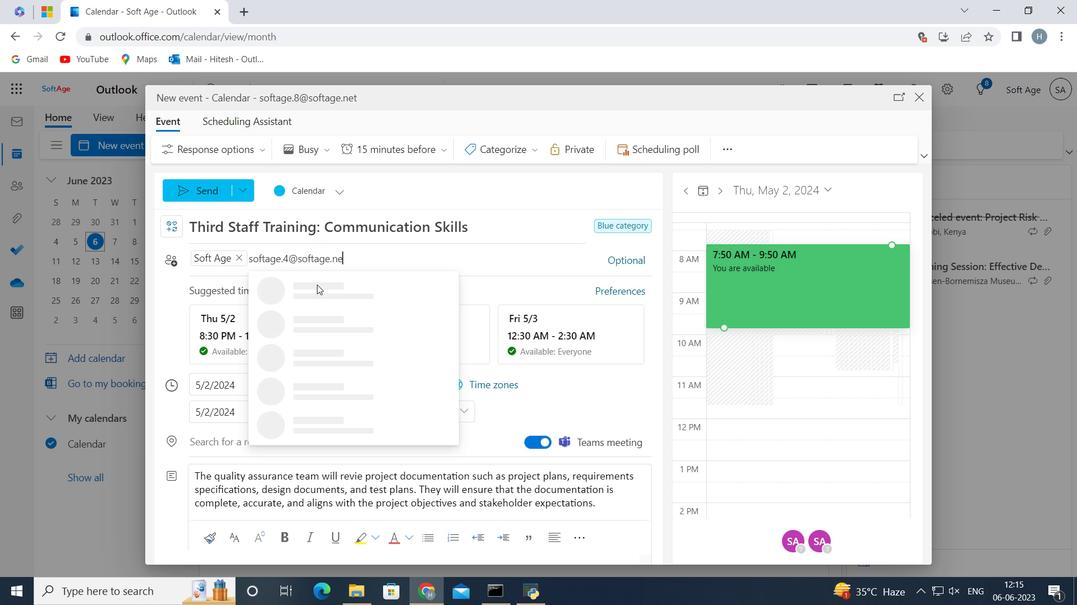 
Action: Mouse moved to (323, 287)
Screenshot: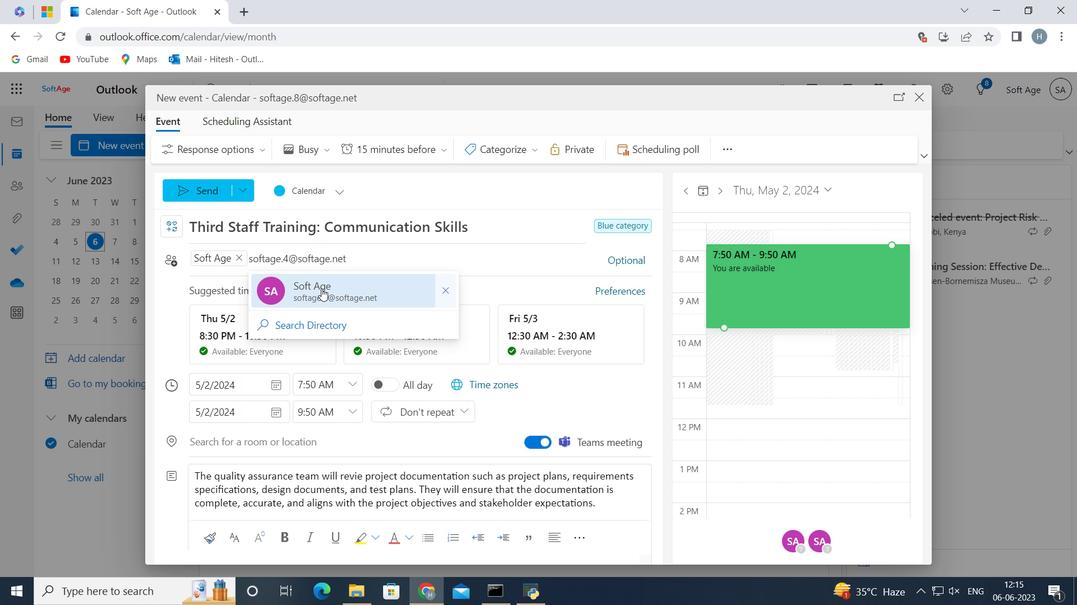 
Action: Mouse pressed left at (323, 287)
Screenshot: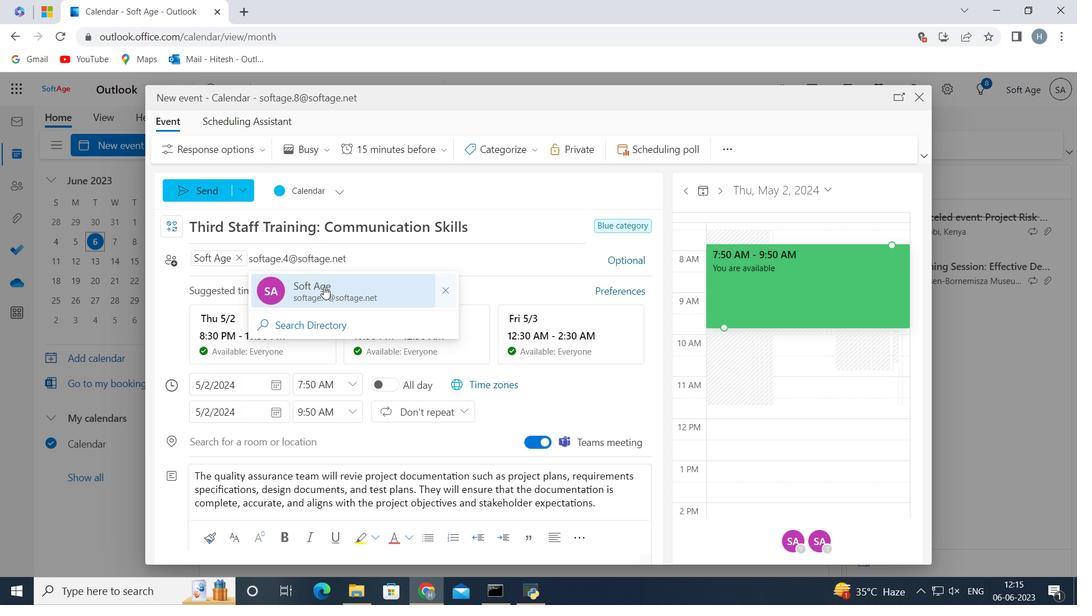 
Action: Mouse moved to (436, 150)
Screenshot: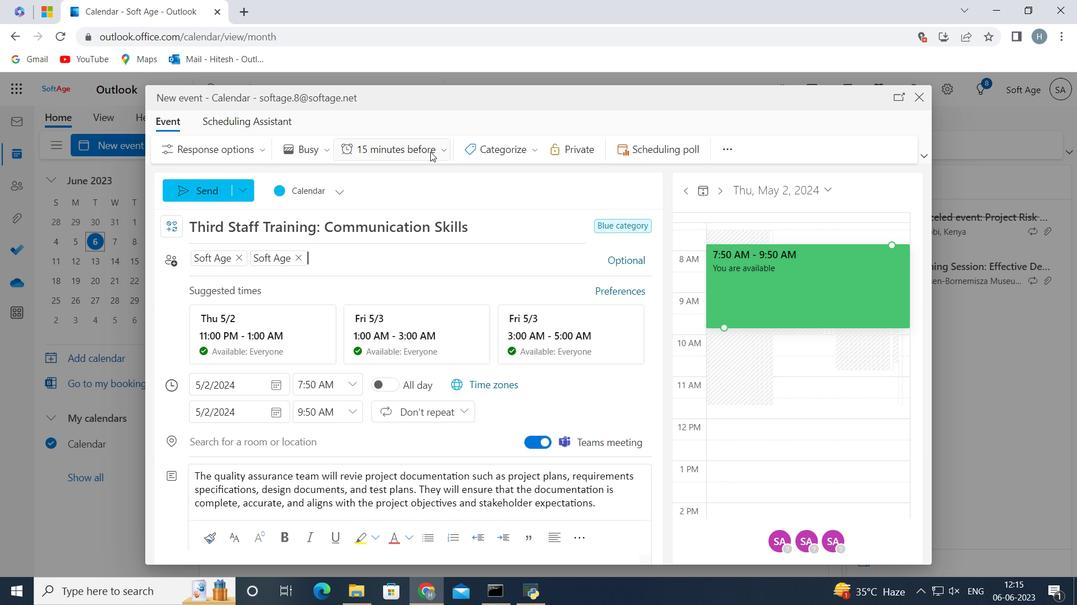 
Action: Mouse pressed left at (436, 150)
Screenshot: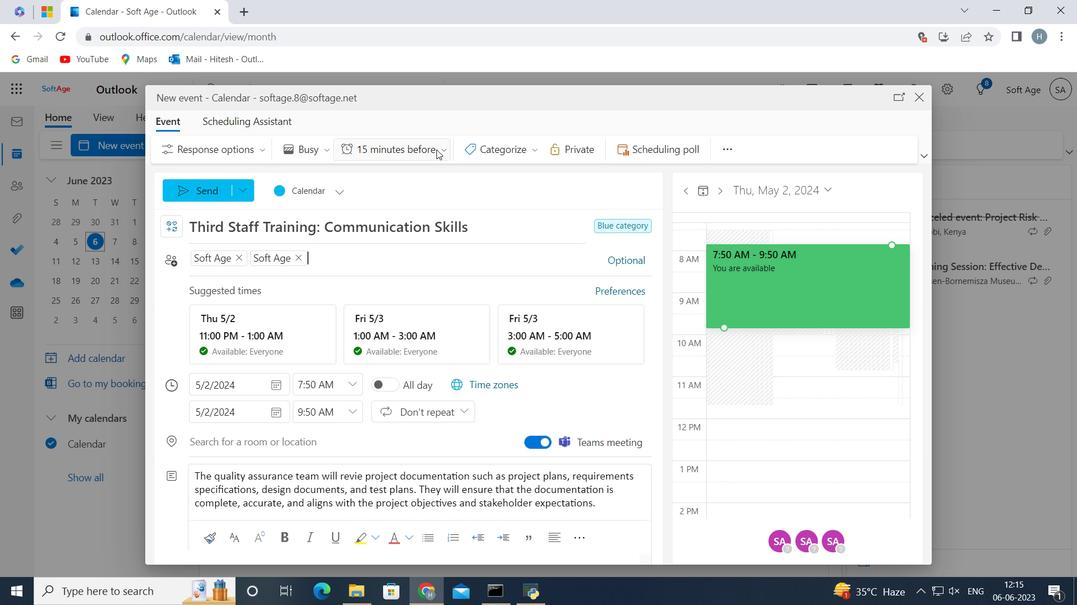 
Action: Mouse moved to (416, 274)
Screenshot: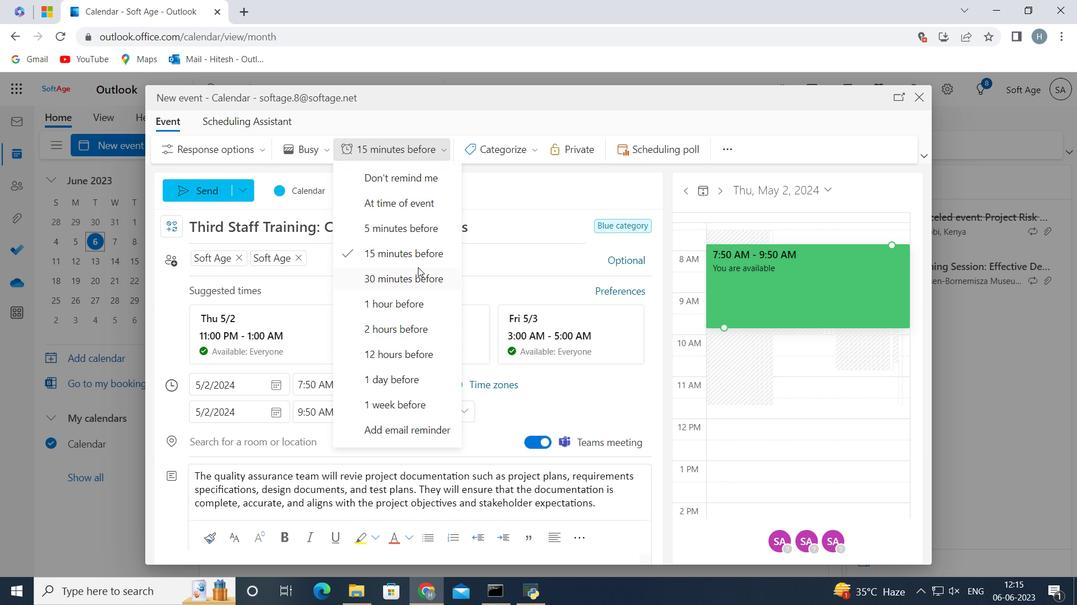 
Action: Mouse pressed left at (416, 274)
Screenshot: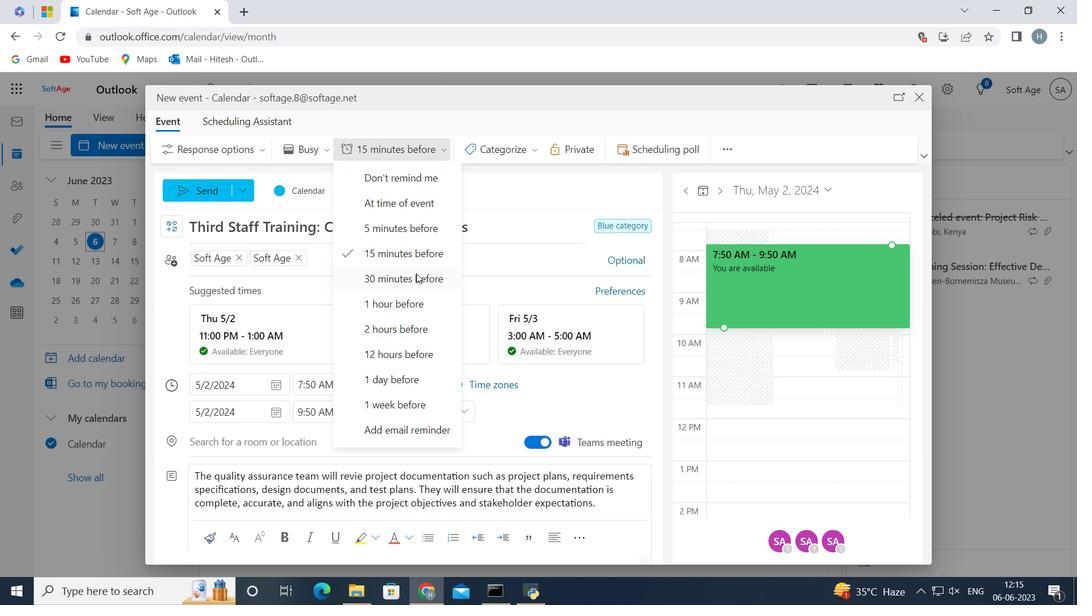 
Action: Mouse moved to (209, 196)
Screenshot: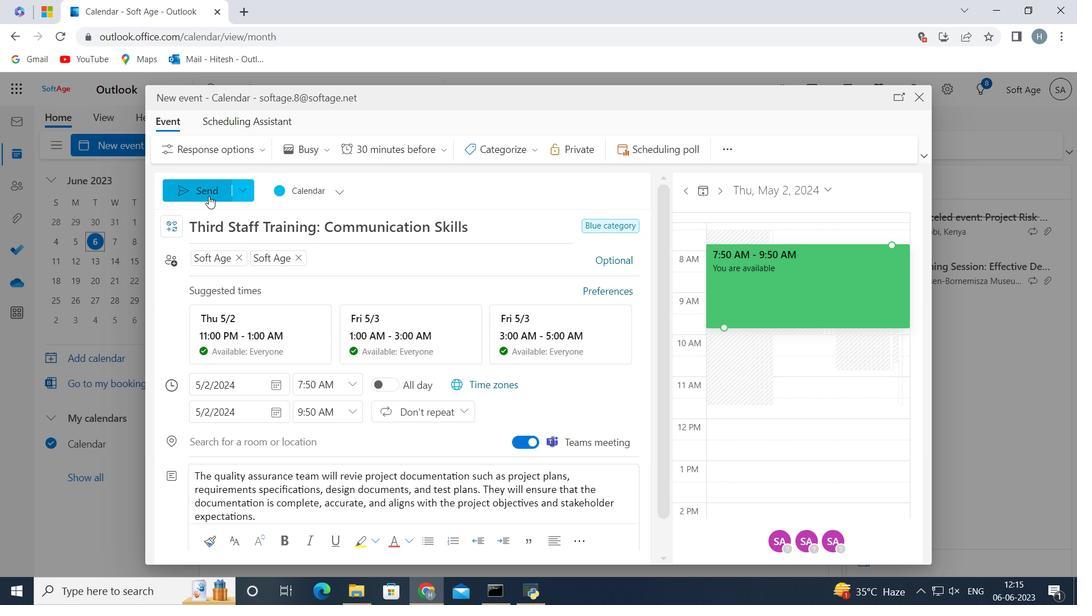 
Action: Mouse pressed left at (209, 196)
Screenshot: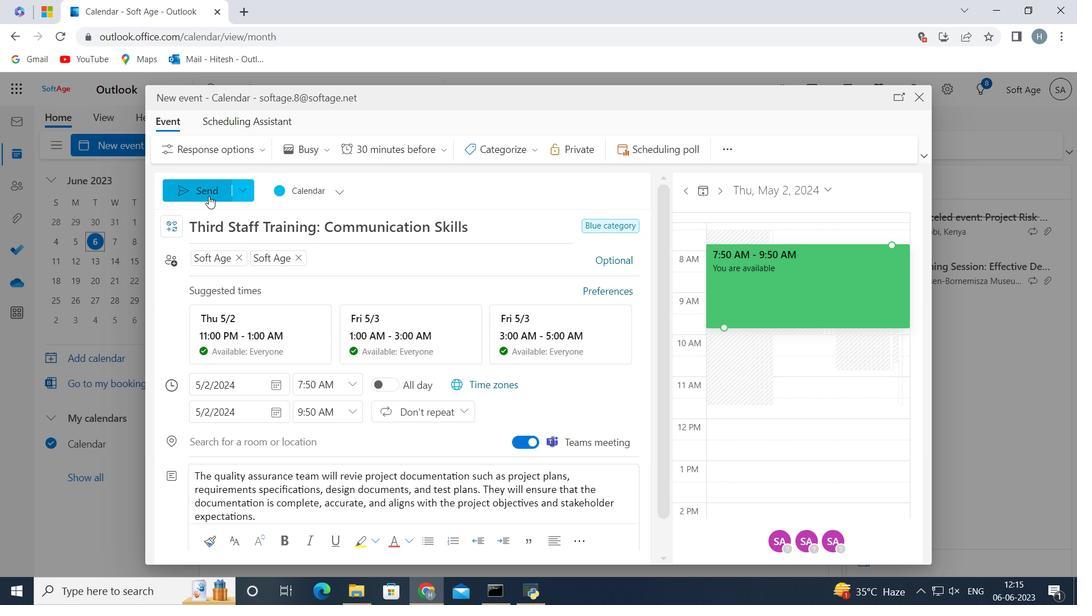 
Action: Mouse moved to (444, 209)
Screenshot: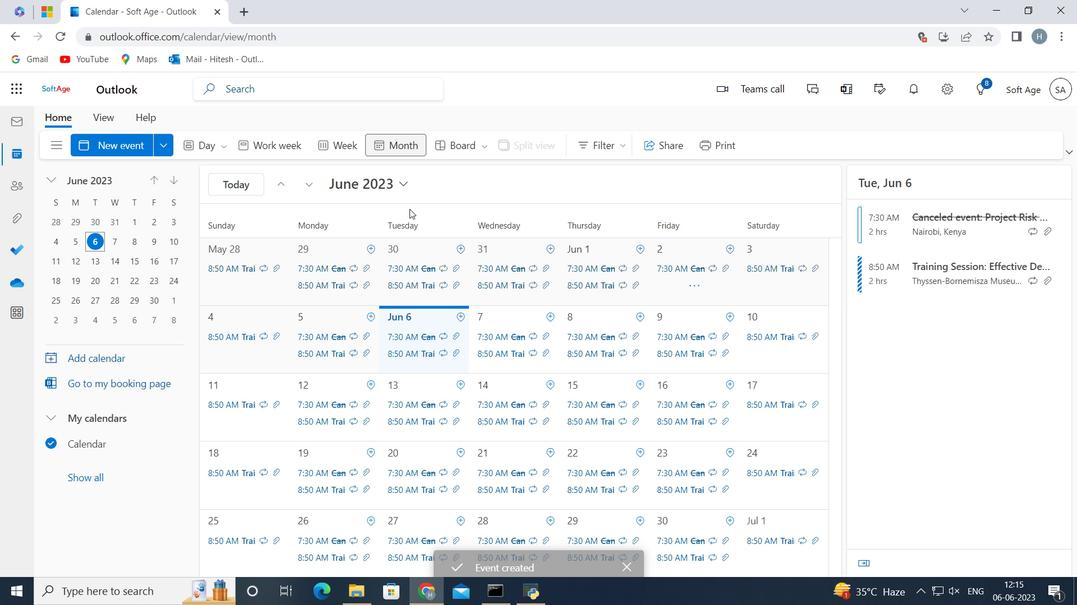 
